 Task: Create a due date automation trigger when advanced on, 2 days after a card is due add fields with custom field "Resume" set to a date between 1 and 7 working days ago at 11:00 AM.
Action: Mouse moved to (813, 237)
Screenshot: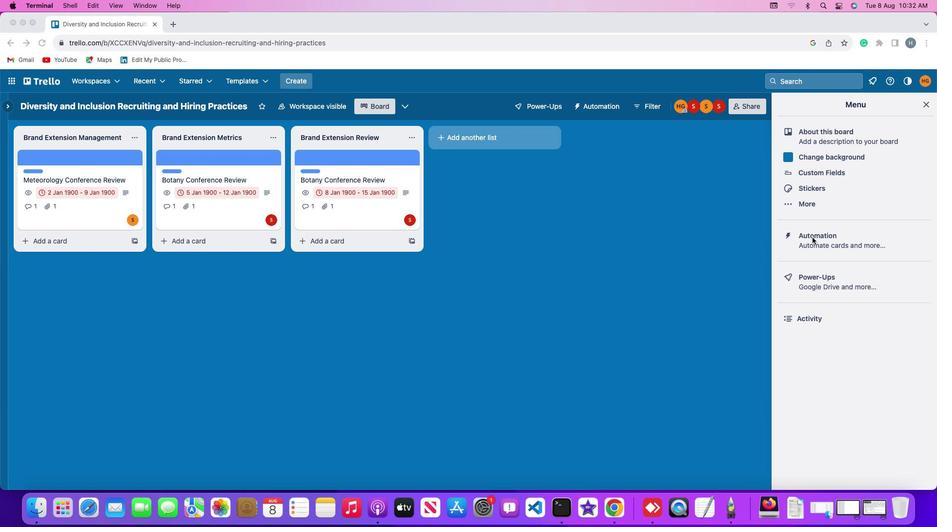 
Action: Mouse pressed left at (813, 237)
Screenshot: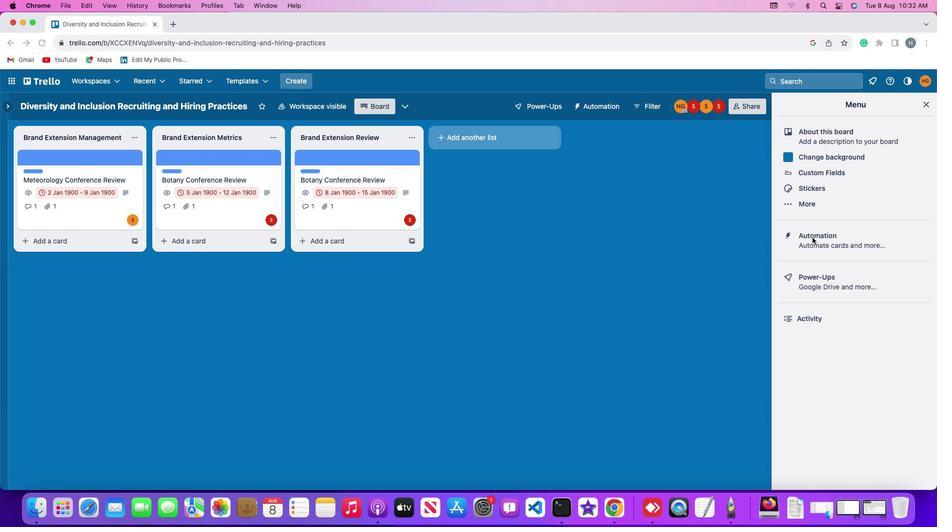 
Action: Mouse moved to (812, 237)
Screenshot: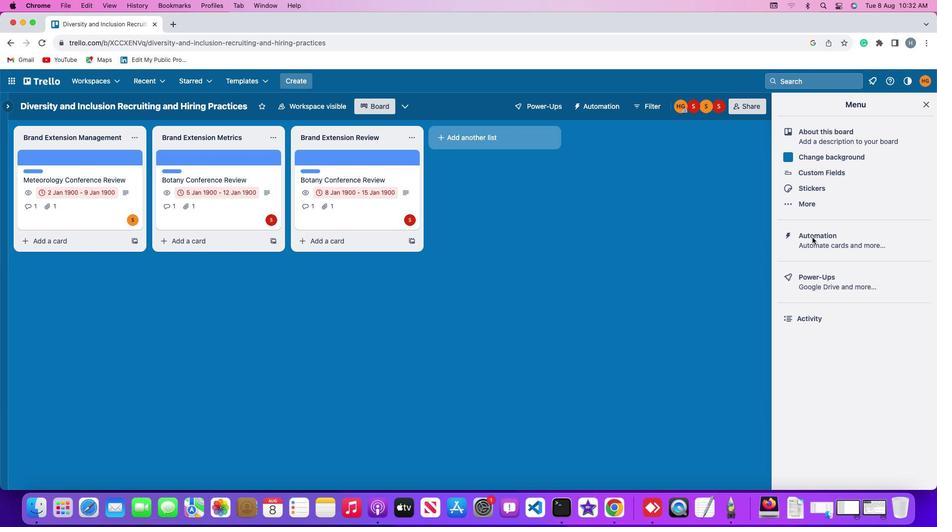 
Action: Mouse pressed left at (812, 237)
Screenshot: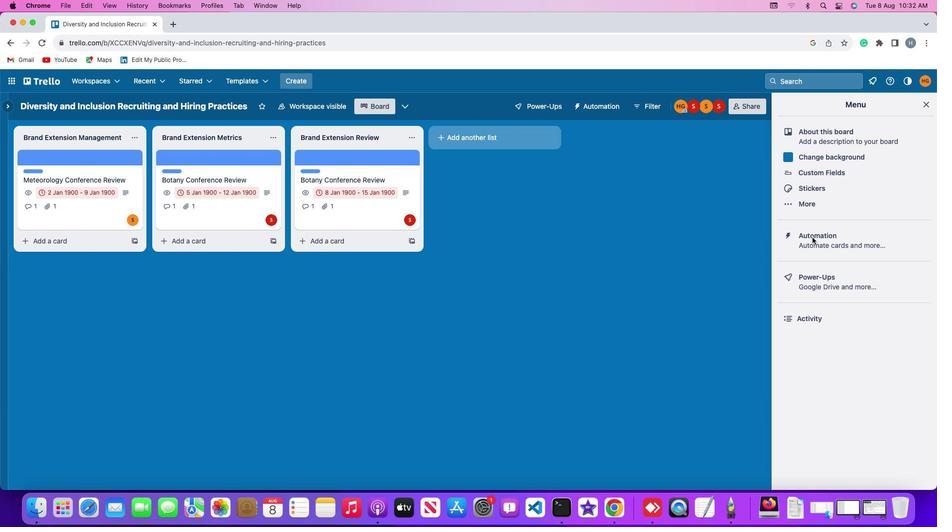
Action: Mouse moved to (60, 230)
Screenshot: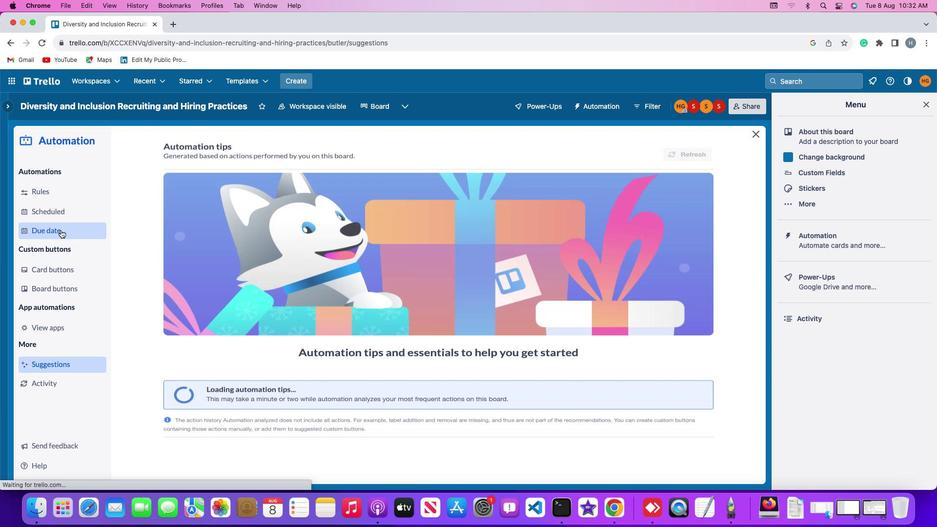 
Action: Mouse pressed left at (60, 230)
Screenshot: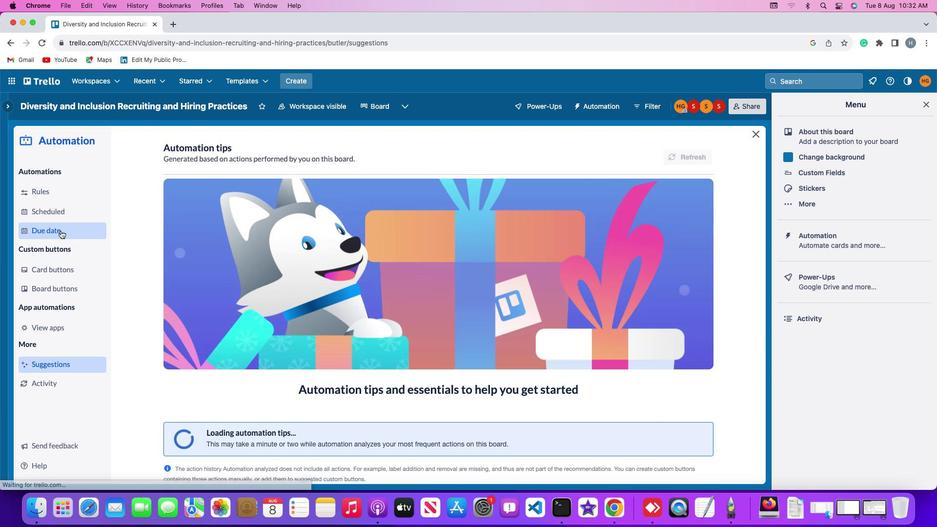 
Action: Mouse moved to (660, 151)
Screenshot: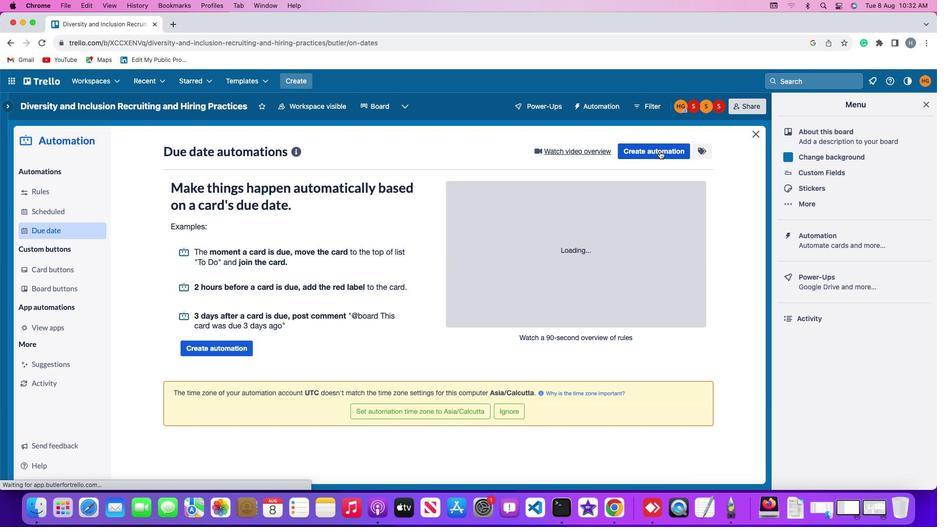 
Action: Mouse pressed left at (660, 151)
Screenshot: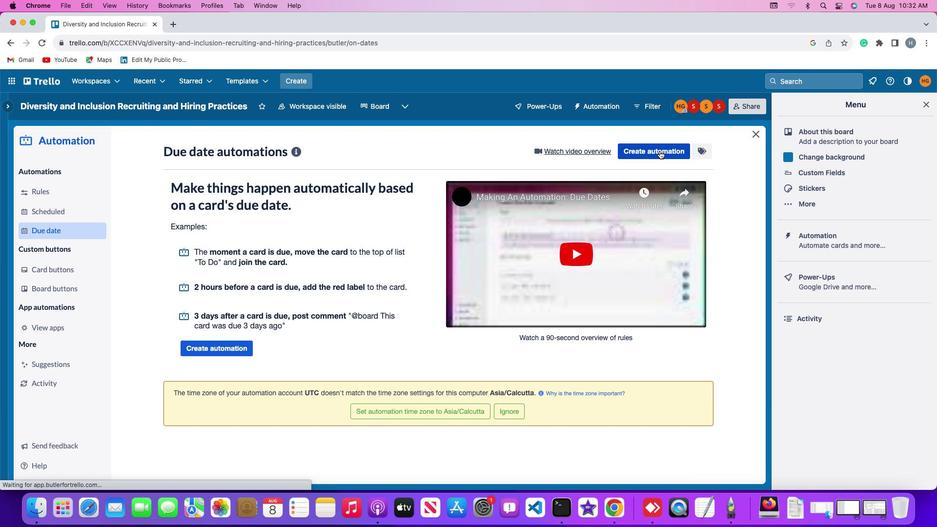 
Action: Mouse moved to (303, 243)
Screenshot: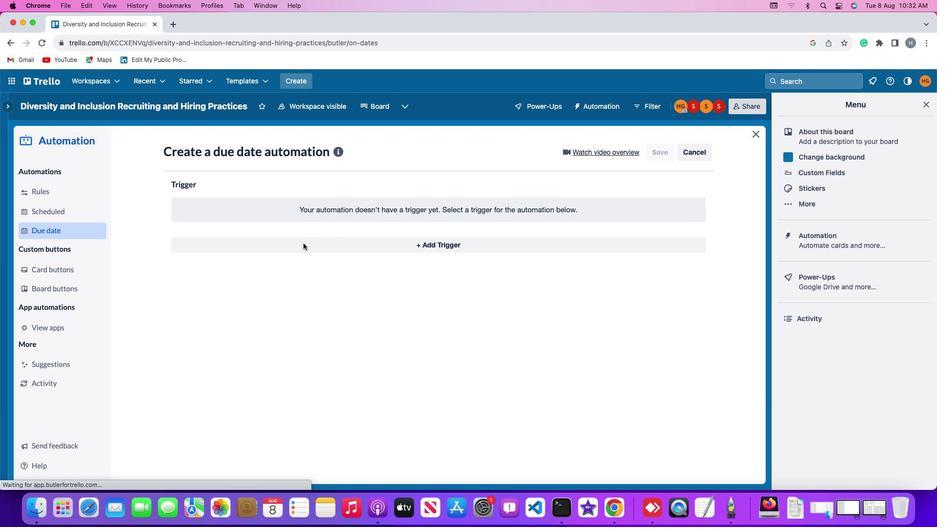 
Action: Mouse pressed left at (303, 243)
Screenshot: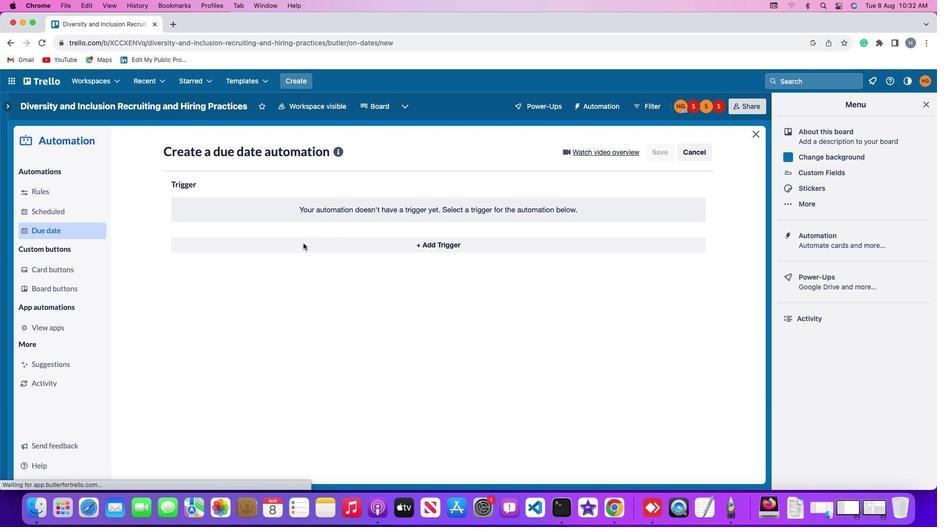 
Action: Mouse moved to (193, 389)
Screenshot: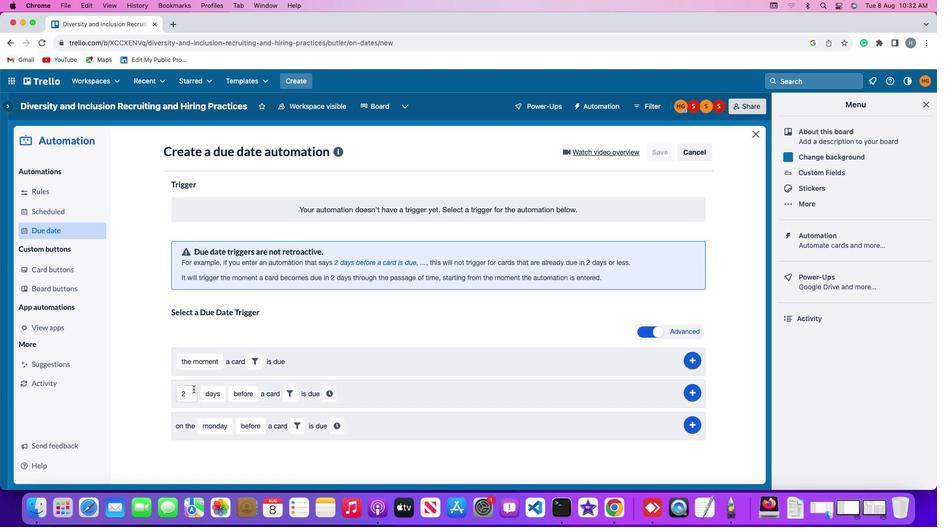 
Action: Mouse pressed left at (193, 389)
Screenshot: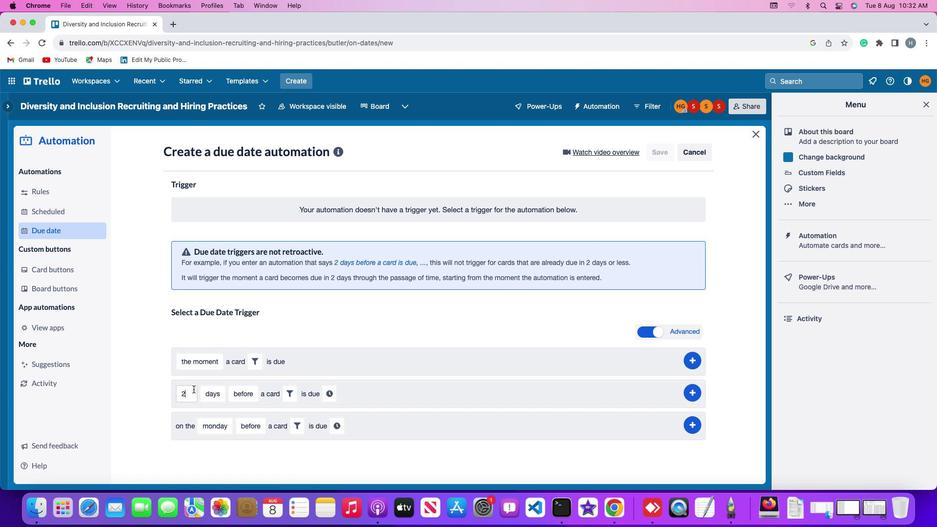 
Action: Mouse moved to (192, 388)
Screenshot: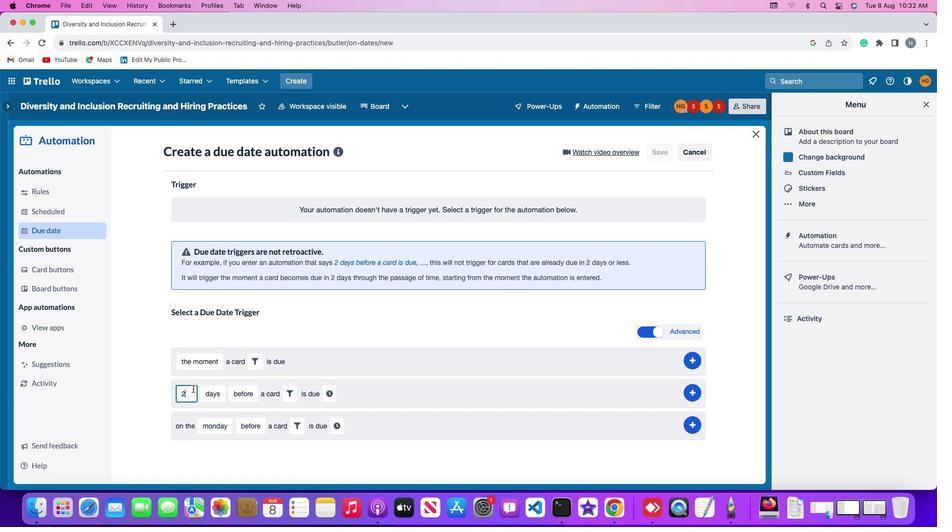 
Action: Key pressed Key.backspace
Screenshot: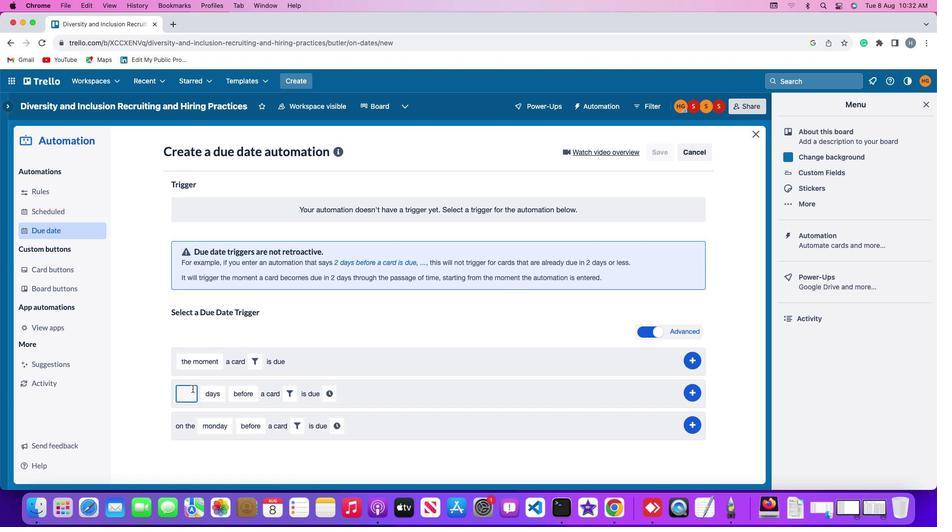 
Action: Mouse moved to (192, 388)
Screenshot: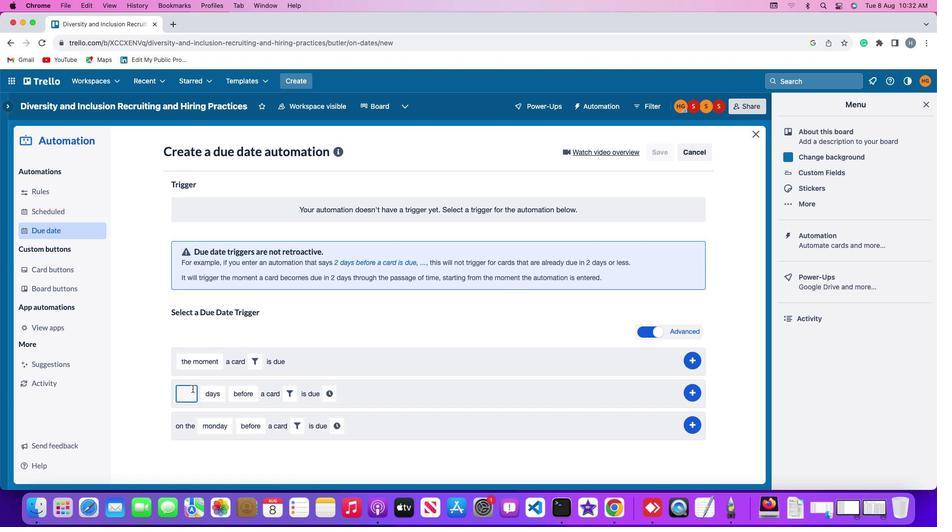 
Action: Key pressed '2'
Screenshot: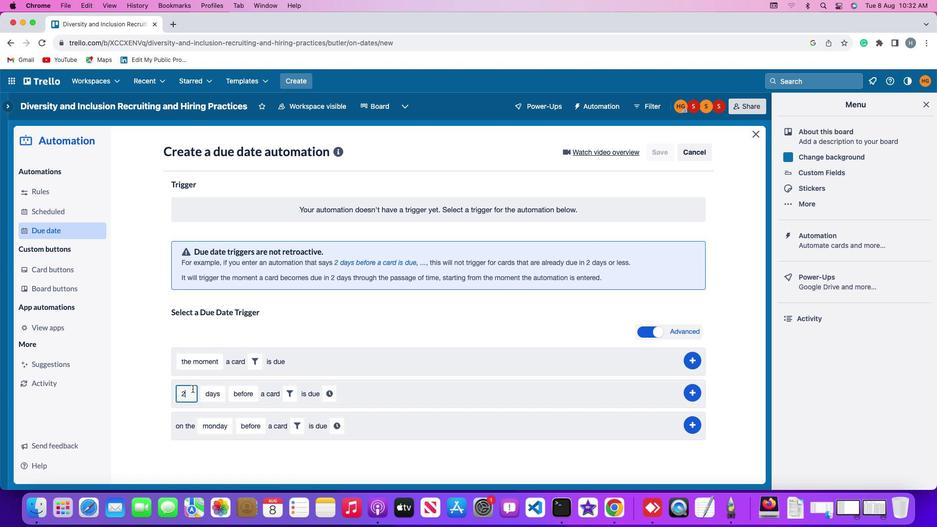 
Action: Mouse moved to (218, 392)
Screenshot: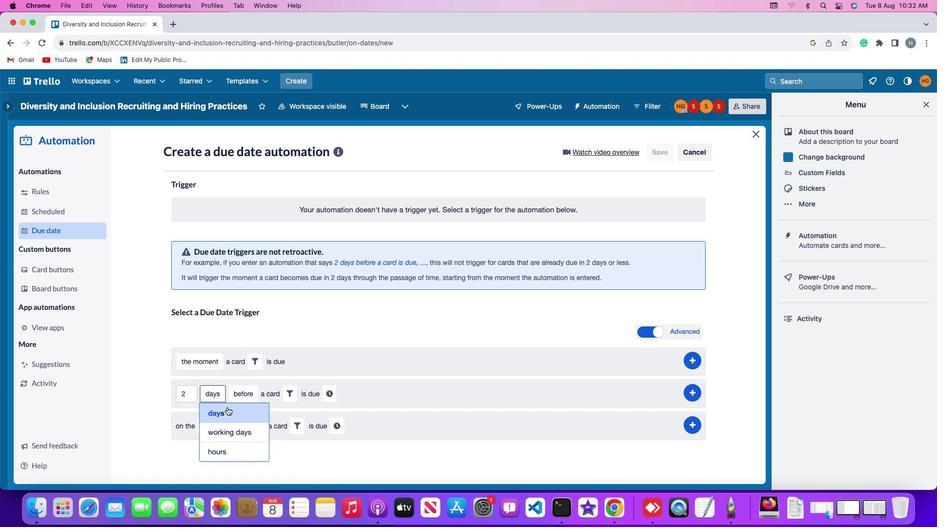 
Action: Mouse pressed left at (218, 392)
Screenshot: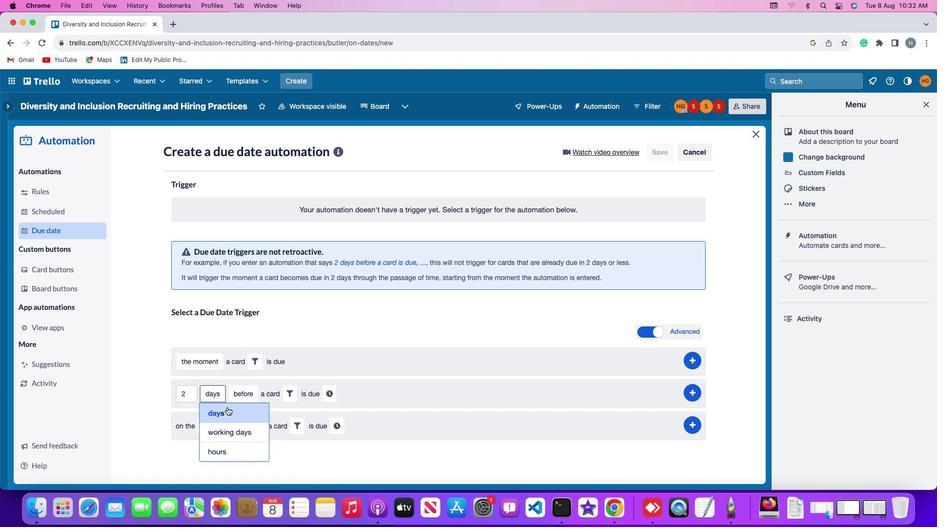 
Action: Mouse moved to (221, 412)
Screenshot: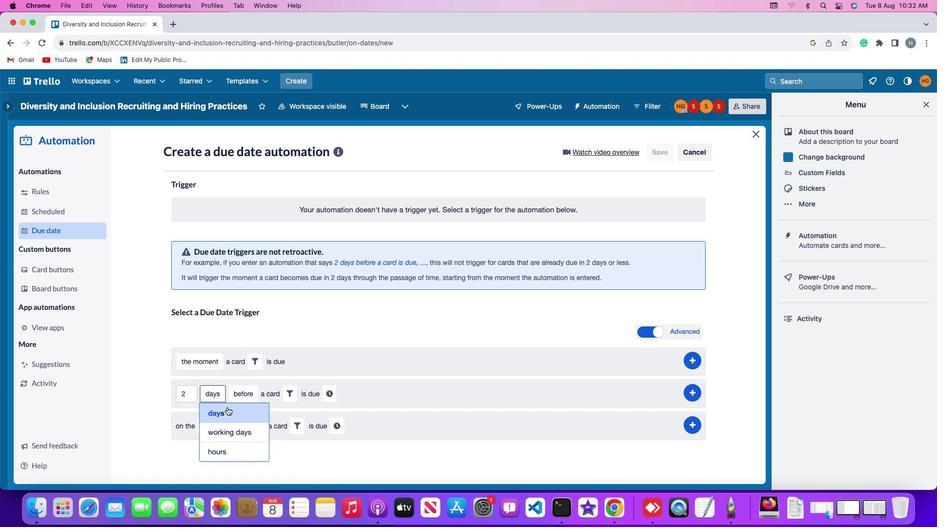 
Action: Mouse pressed left at (221, 412)
Screenshot: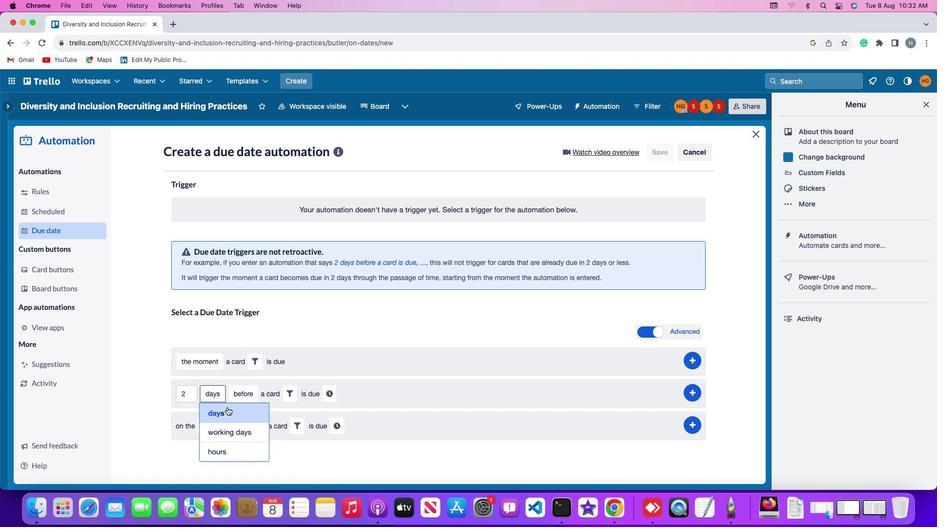 
Action: Mouse moved to (250, 393)
Screenshot: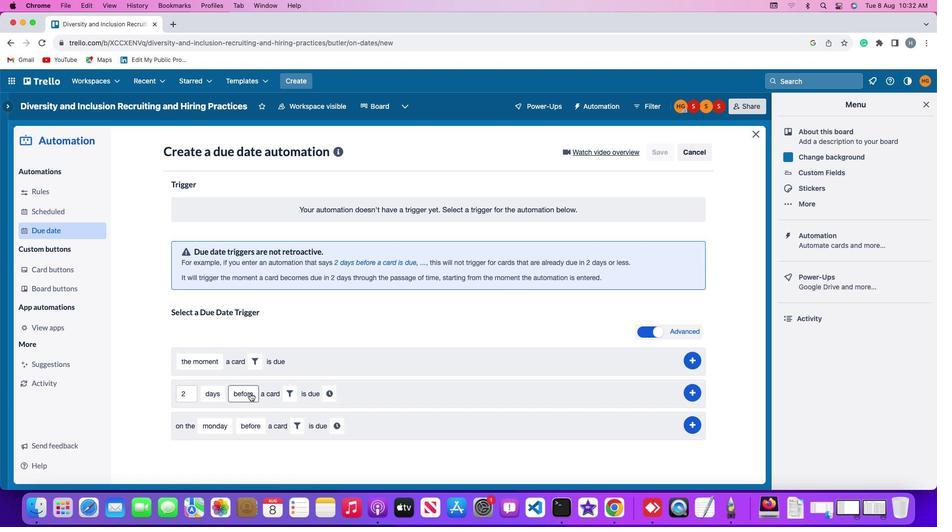 
Action: Mouse pressed left at (250, 393)
Screenshot: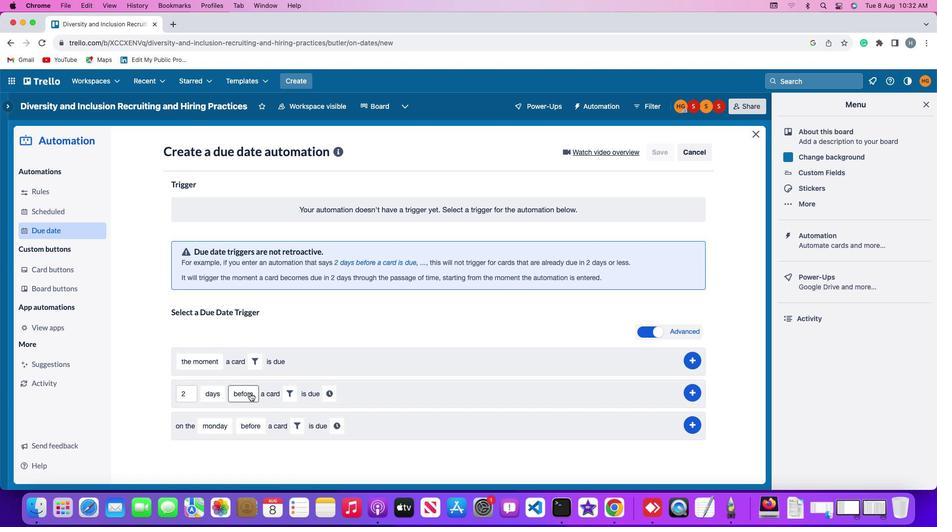 
Action: Mouse moved to (250, 430)
Screenshot: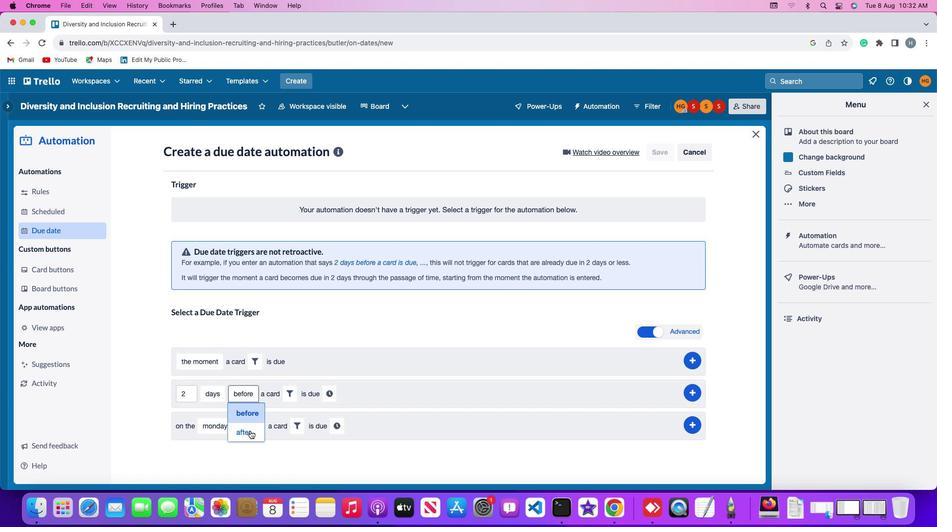 
Action: Mouse pressed left at (250, 430)
Screenshot: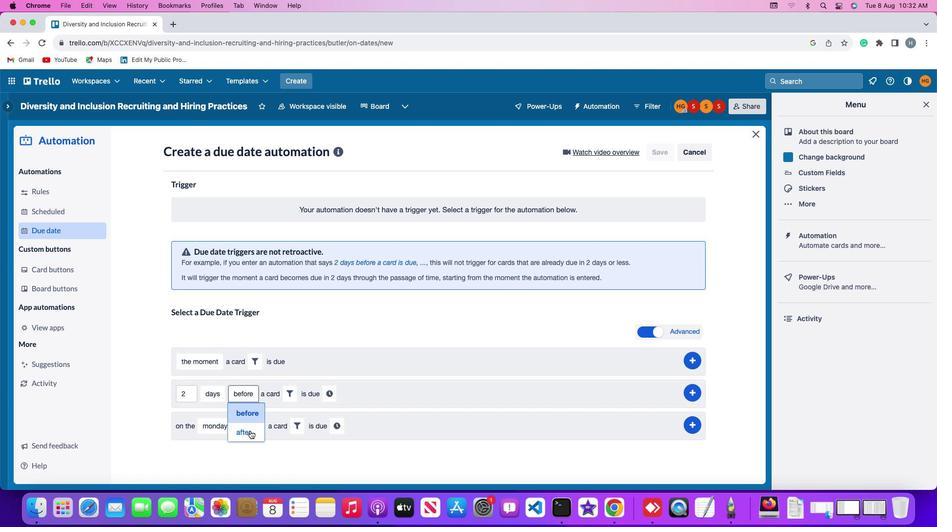
Action: Mouse moved to (286, 390)
Screenshot: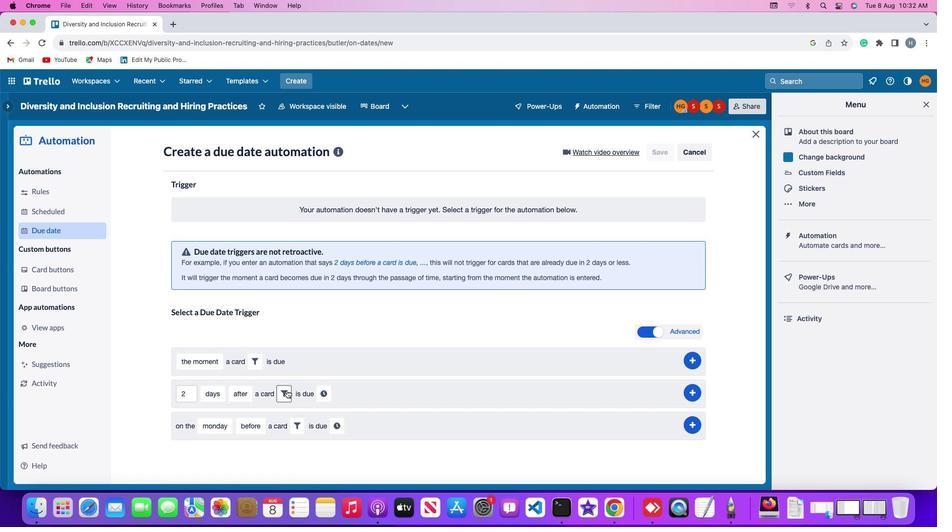 
Action: Mouse pressed left at (286, 390)
Screenshot: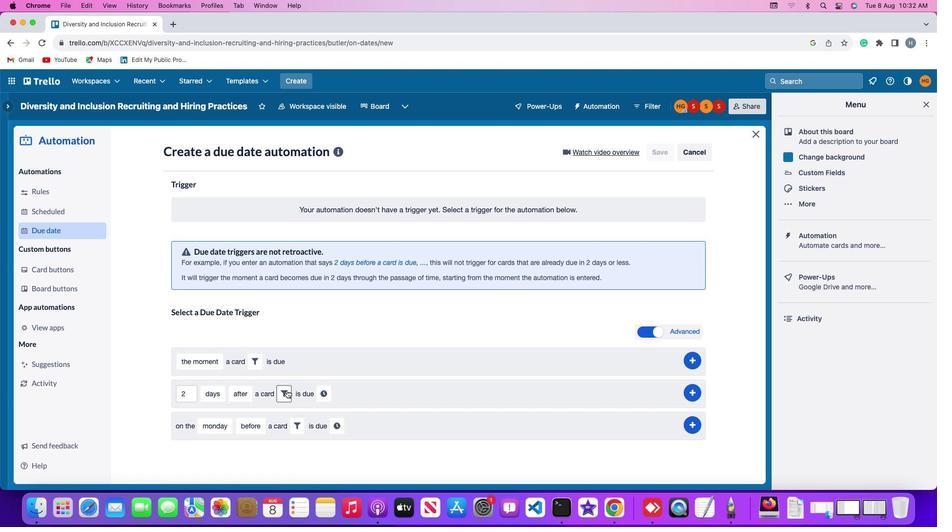 
Action: Mouse moved to (439, 424)
Screenshot: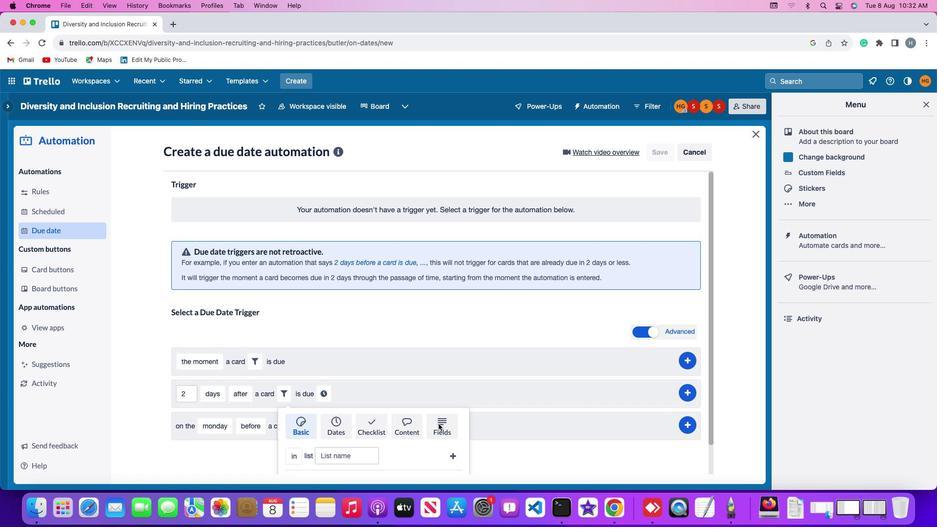 
Action: Mouse pressed left at (439, 424)
Screenshot: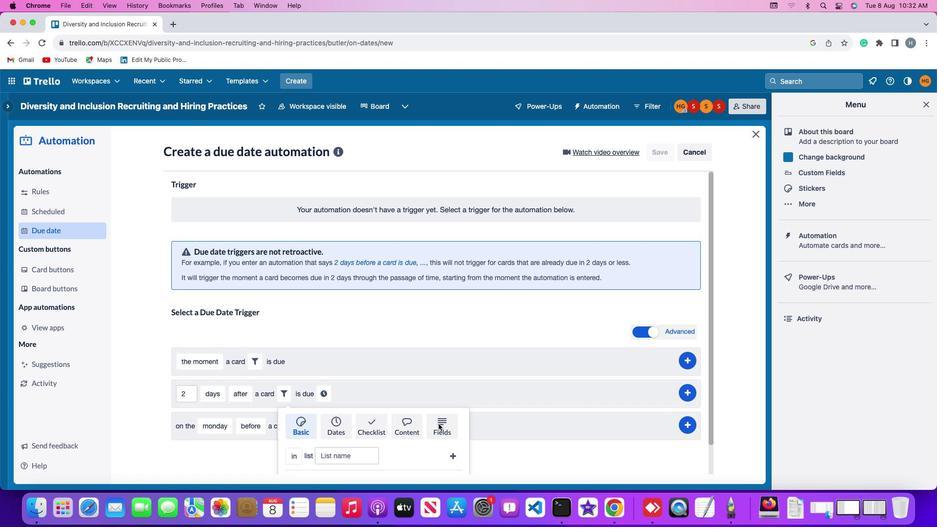 
Action: Mouse moved to (254, 457)
Screenshot: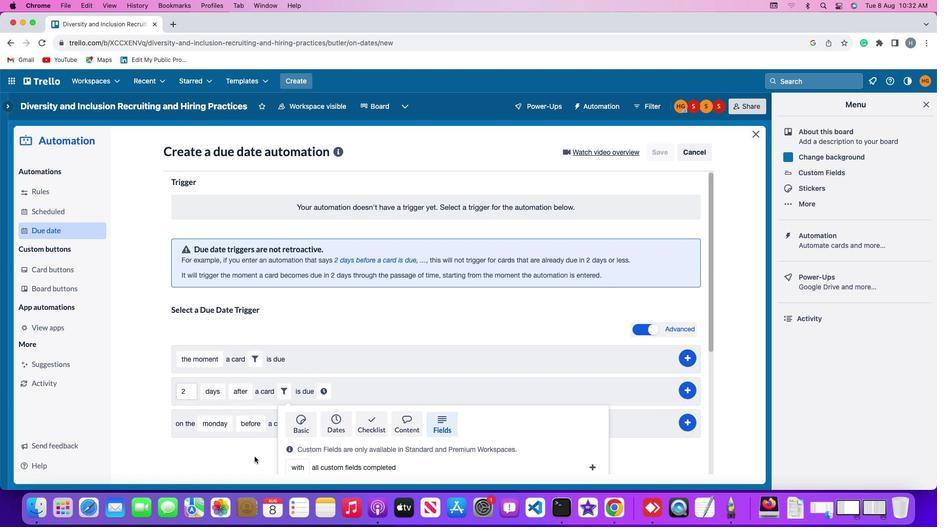
Action: Mouse scrolled (254, 457) with delta (0, 0)
Screenshot: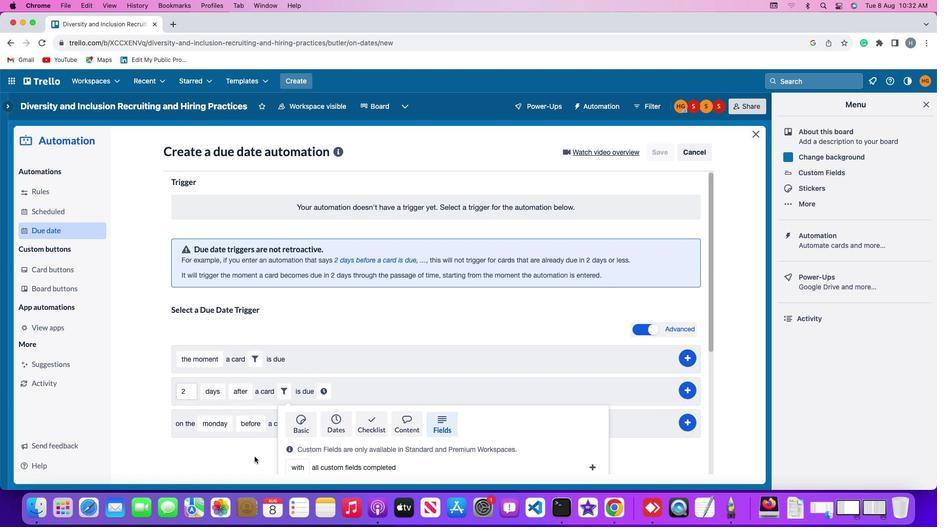 
Action: Mouse scrolled (254, 457) with delta (0, 0)
Screenshot: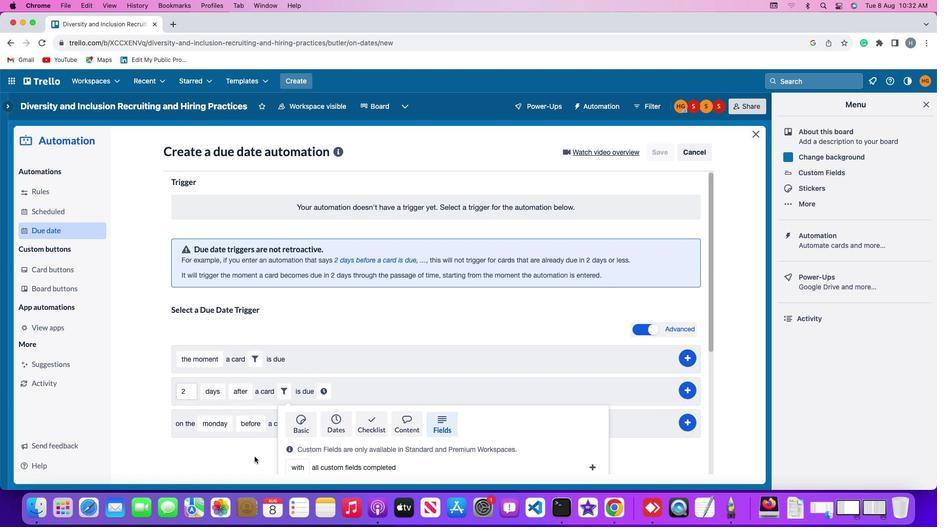 
Action: Mouse scrolled (254, 457) with delta (0, -1)
Screenshot: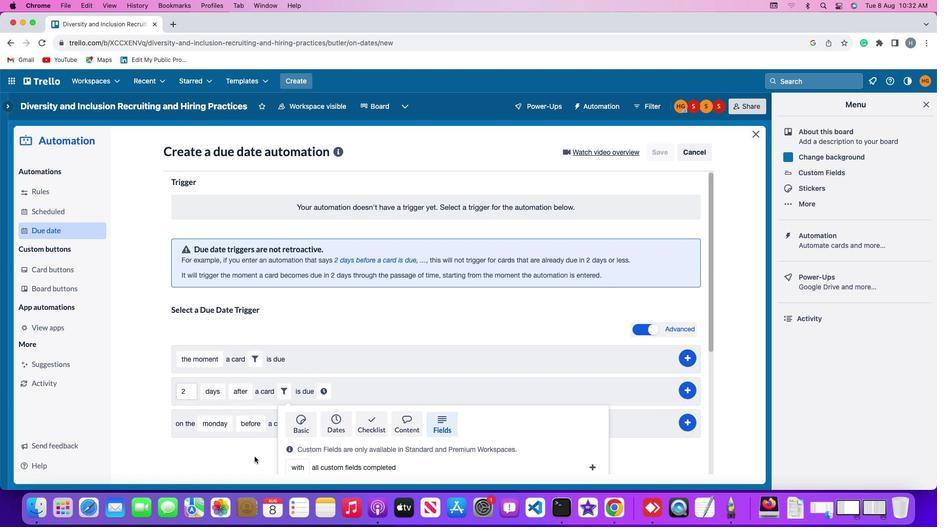 
Action: Mouse moved to (254, 457)
Screenshot: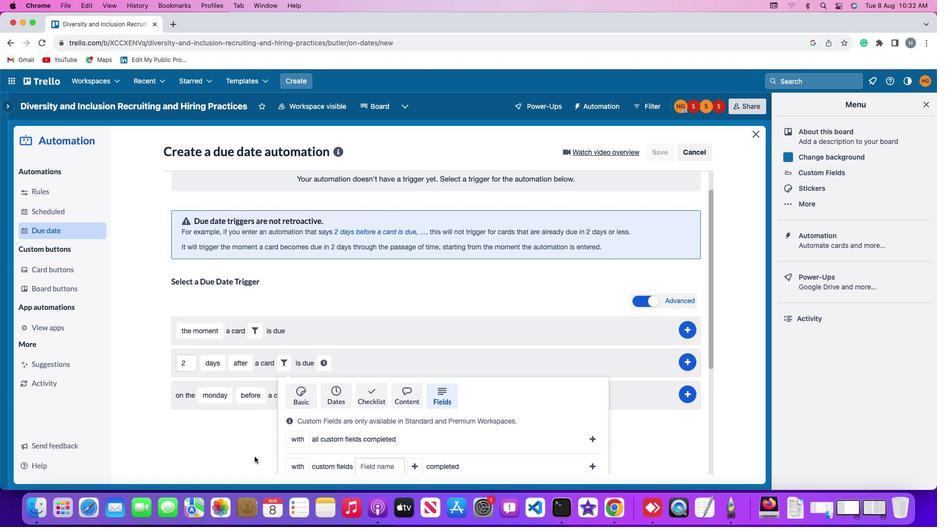
Action: Mouse scrolled (254, 457) with delta (0, -2)
Screenshot: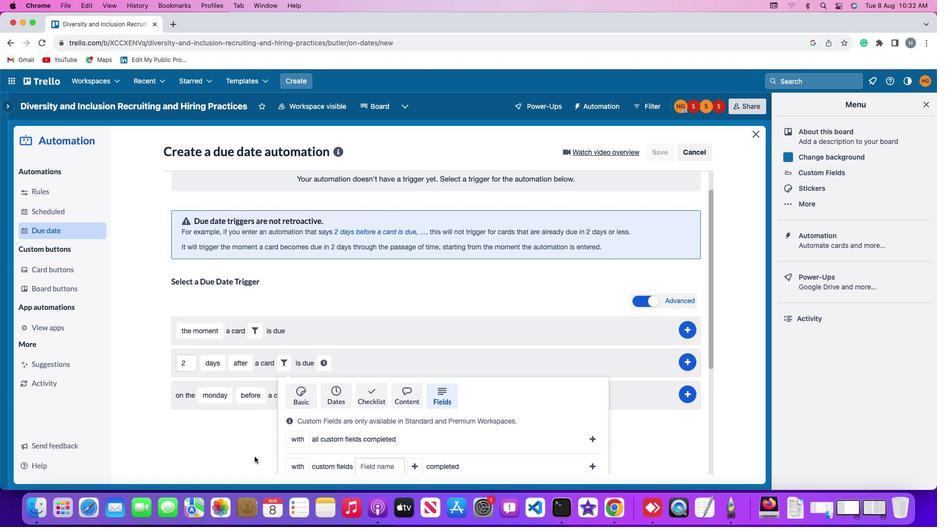 
Action: Mouse scrolled (254, 457) with delta (0, -2)
Screenshot: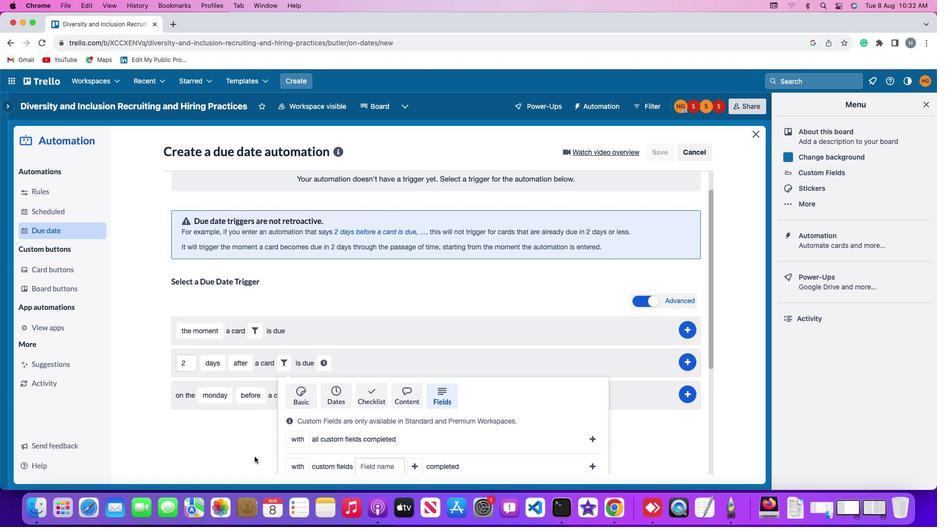 
Action: Mouse scrolled (254, 457) with delta (0, -3)
Screenshot: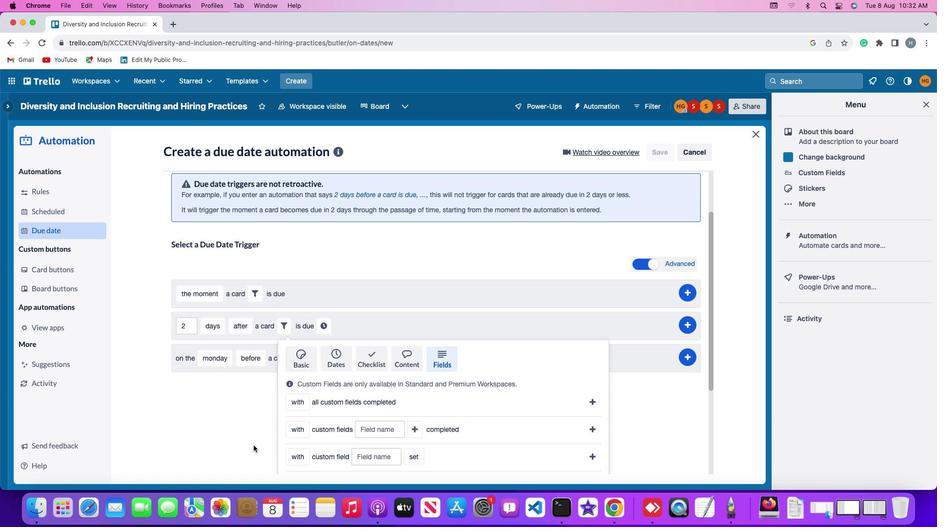 
Action: Mouse moved to (252, 445)
Screenshot: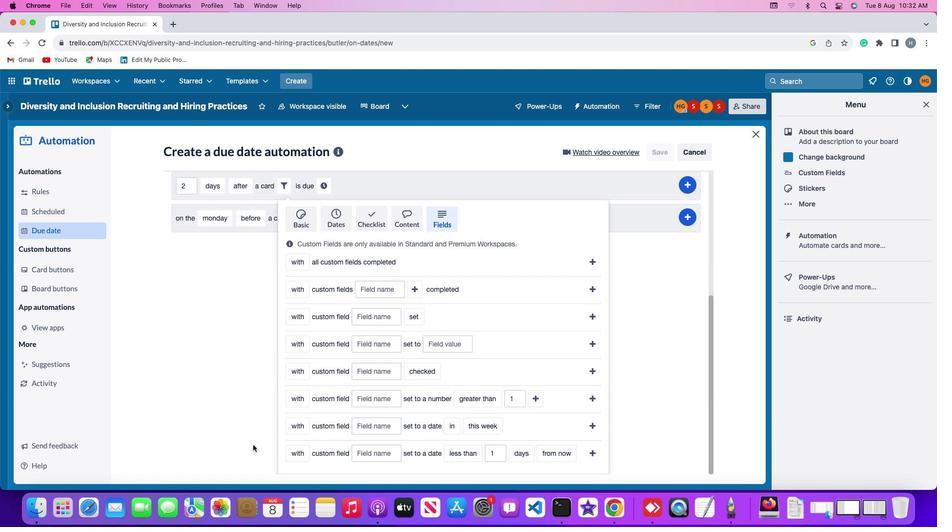 
Action: Mouse scrolled (252, 445) with delta (0, 0)
Screenshot: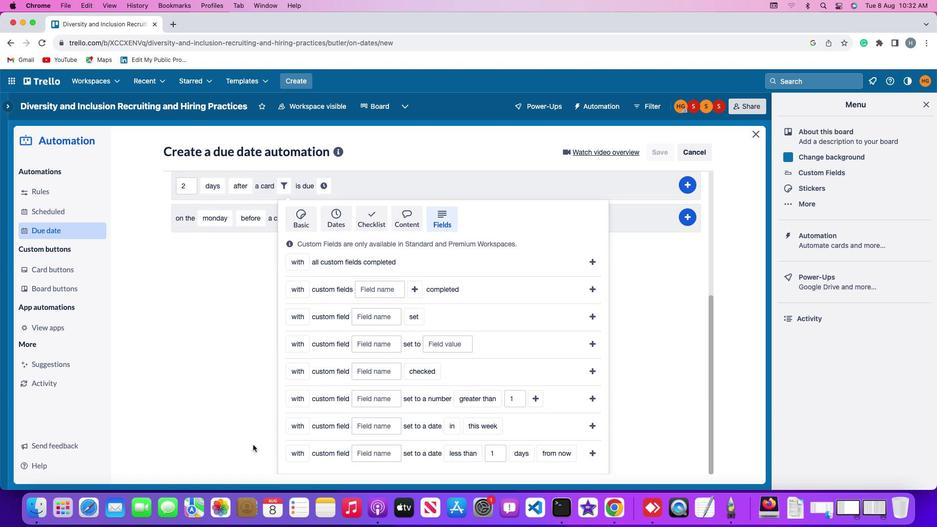 
Action: Mouse scrolled (252, 445) with delta (0, 0)
Screenshot: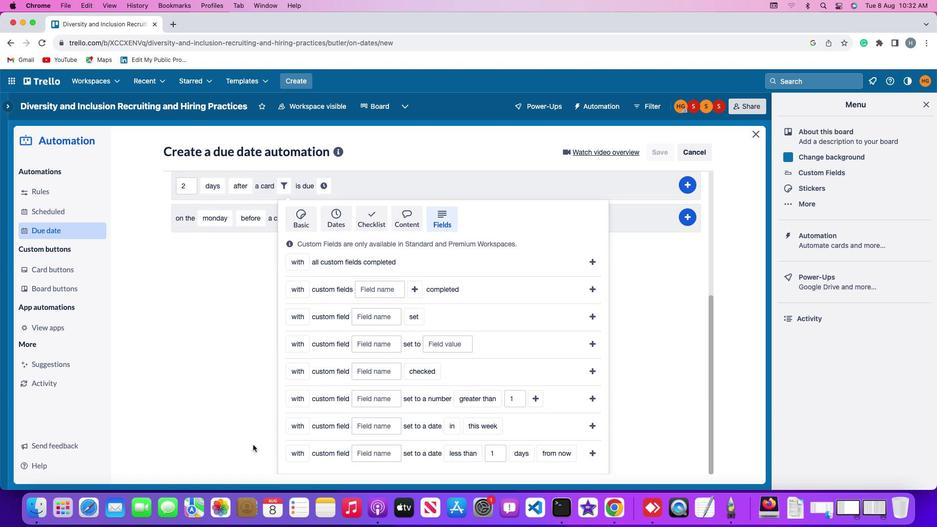 
Action: Mouse scrolled (252, 445) with delta (0, -1)
Screenshot: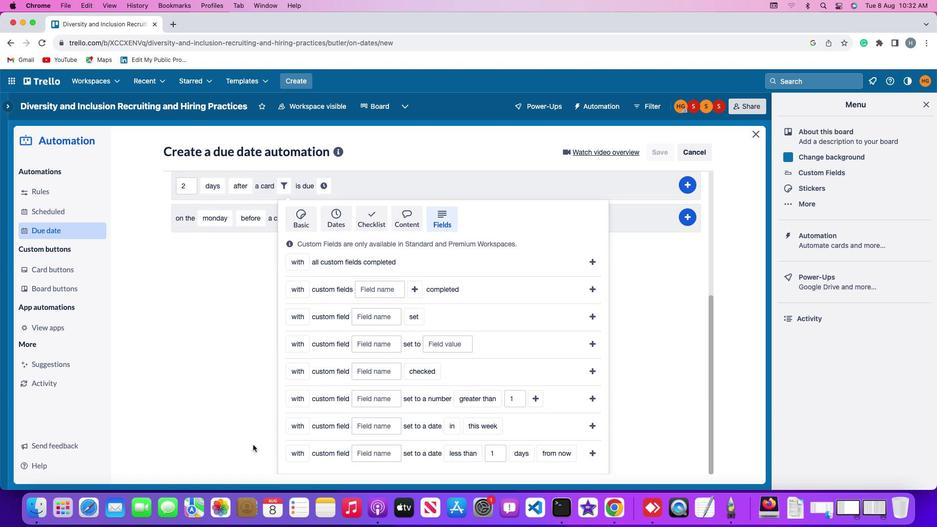 
Action: Mouse scrolled (252, 445) with delta (0, -2)
Screenshot: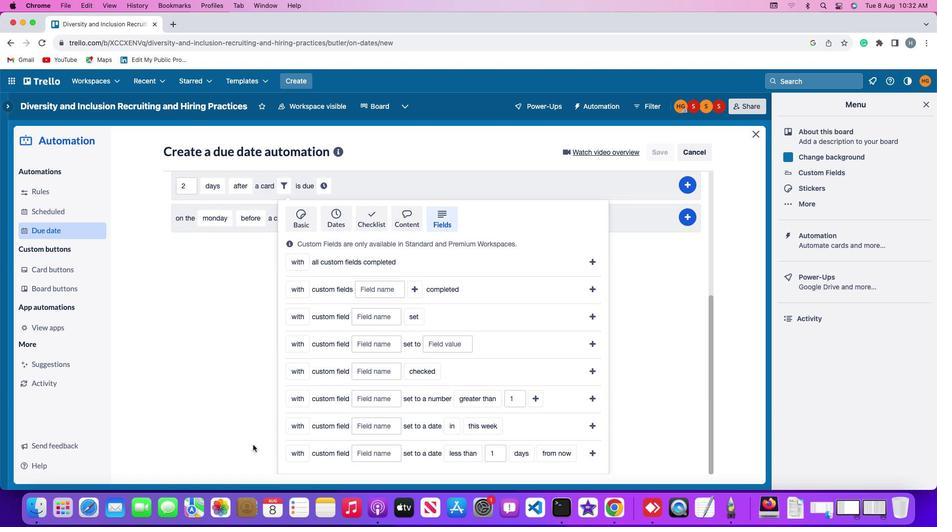 
Action: Mouse scrolled (252, 445) with delta (0, -2)
Screenshot: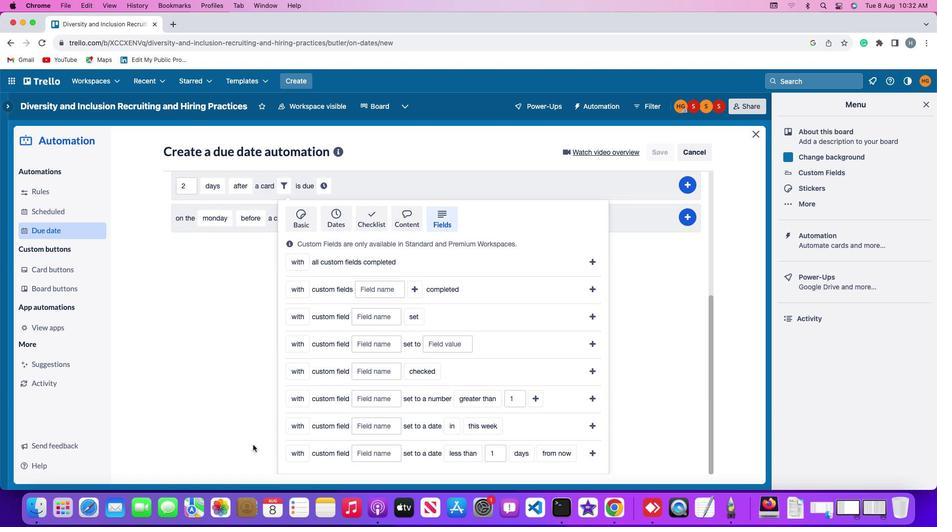 
Action: Mouse scrolled (252, 445) with delta (0, -3)
Screenshot: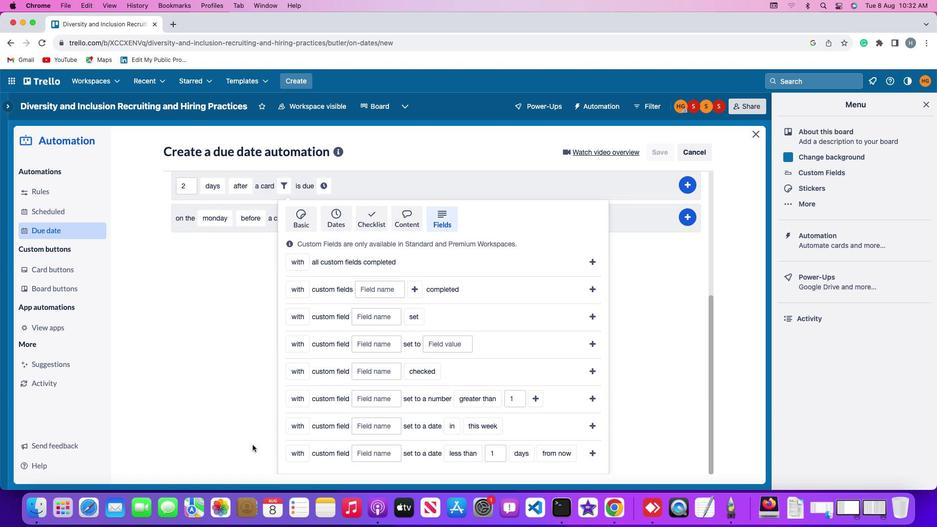 
Action: Mouse moved to (287, 453)
Screenshot: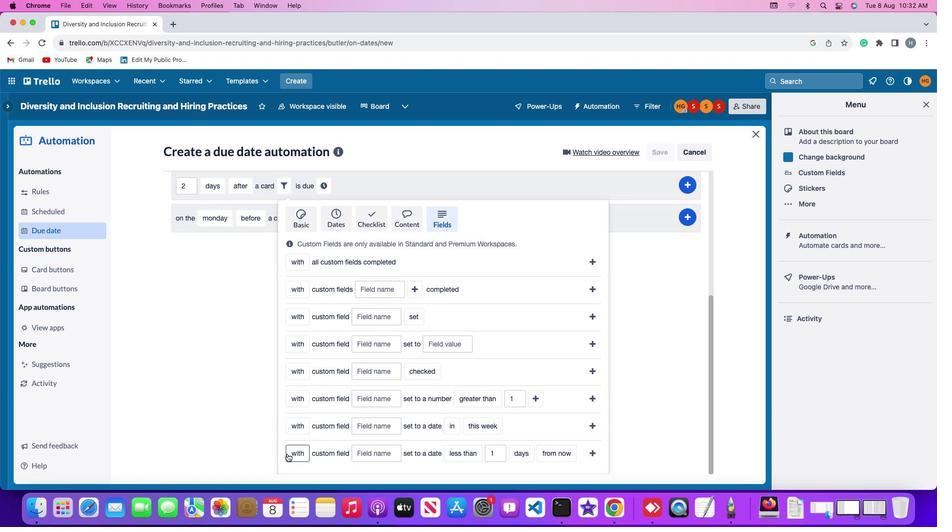 
Action: Mouse pressed left at (287, 453)
Screenshot: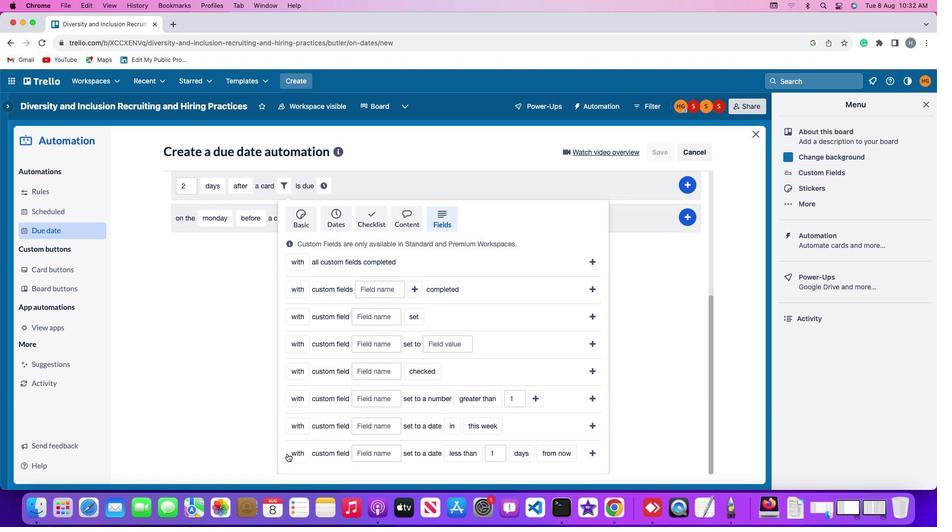 
Action: Mouse moved to (299, 421)
Screenshot: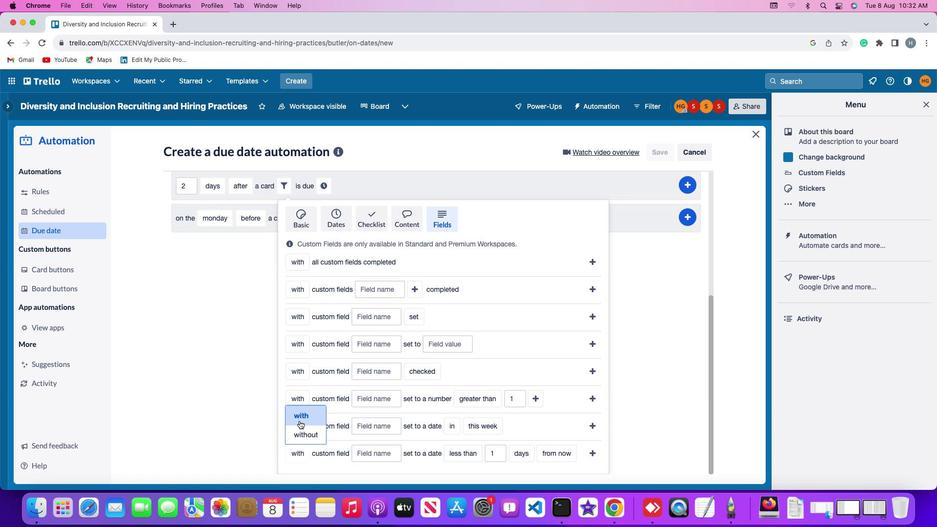 
Action: Mouse pressed left at (299, 421)
Screenshot: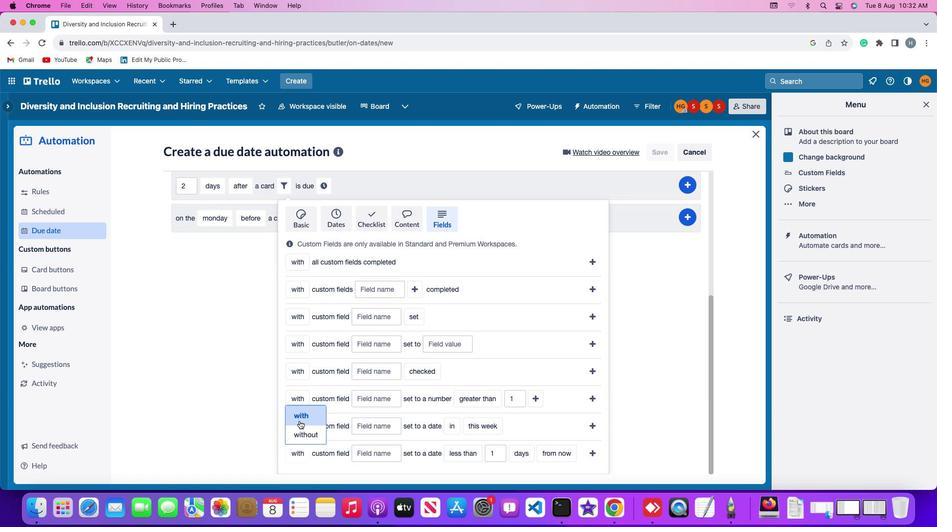 
Action: Mouse moved to (367, 453)
Screenshot: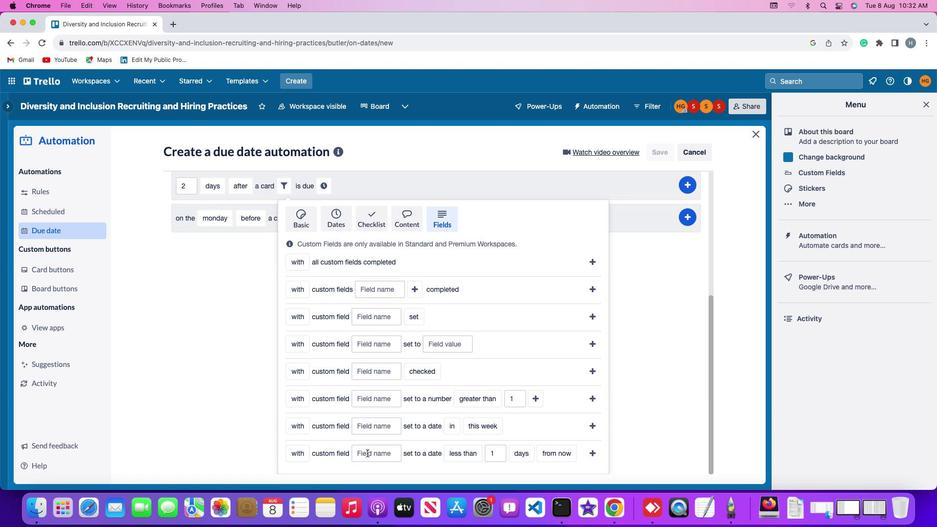 
Action: Mouse pressed left at (367, 453)
Screenshot: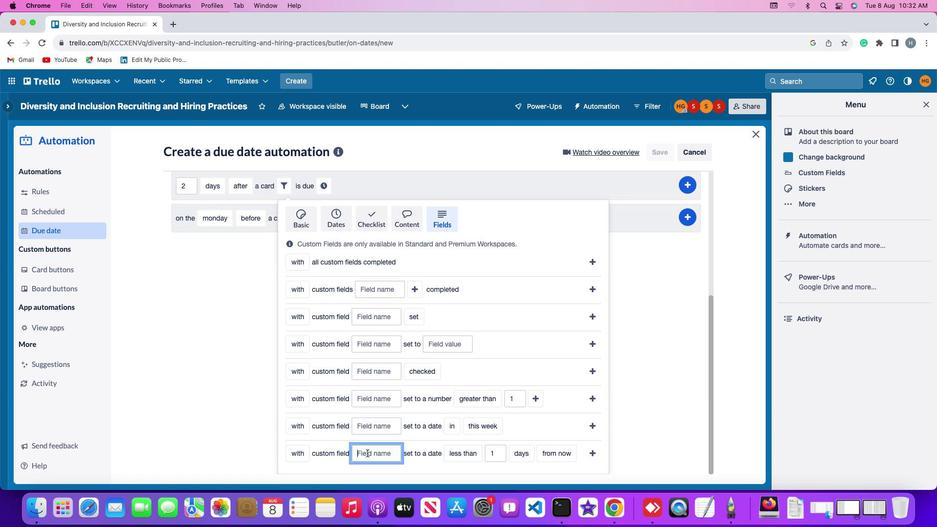 
Action: Mouse moved to (367, 453)
Screenshot: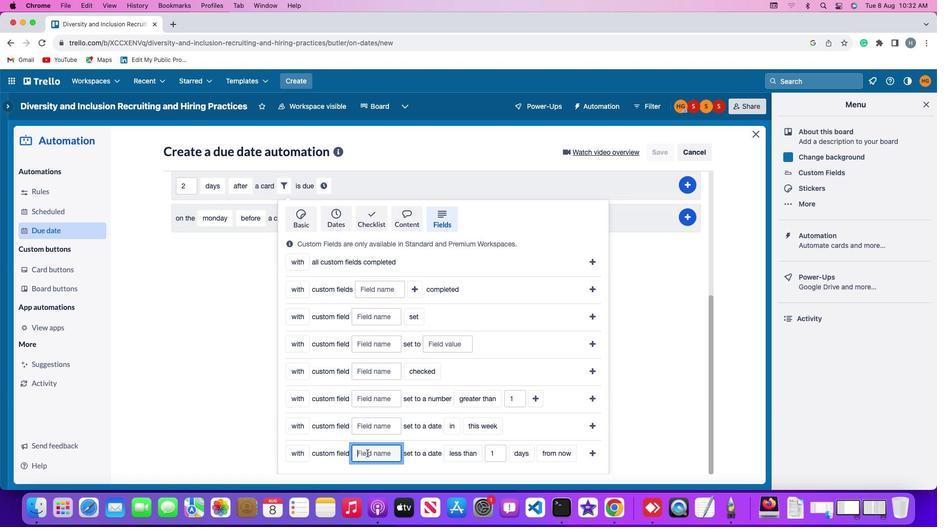 
Action: Key pressed Key.shift'R''e''s''u''m''e'
Screenshot: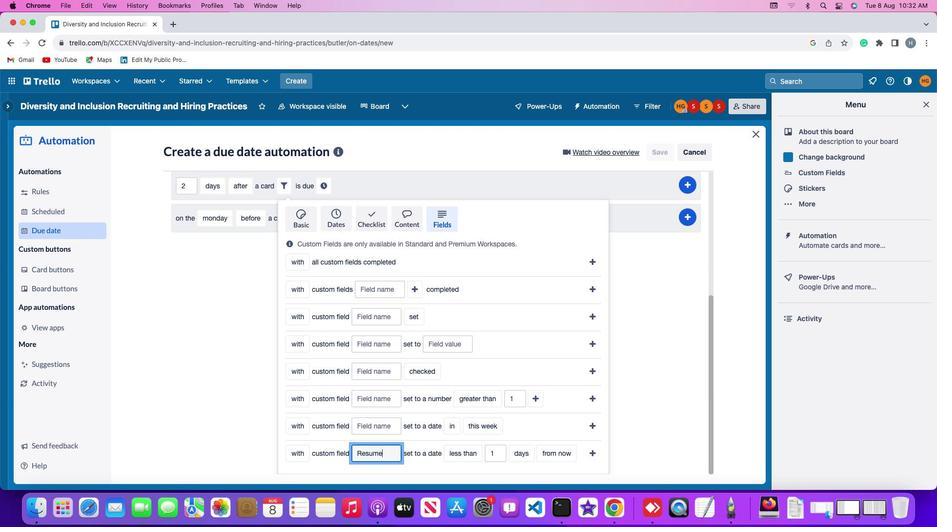 
Action: Mouse moved to (460, 456)
Screenshot: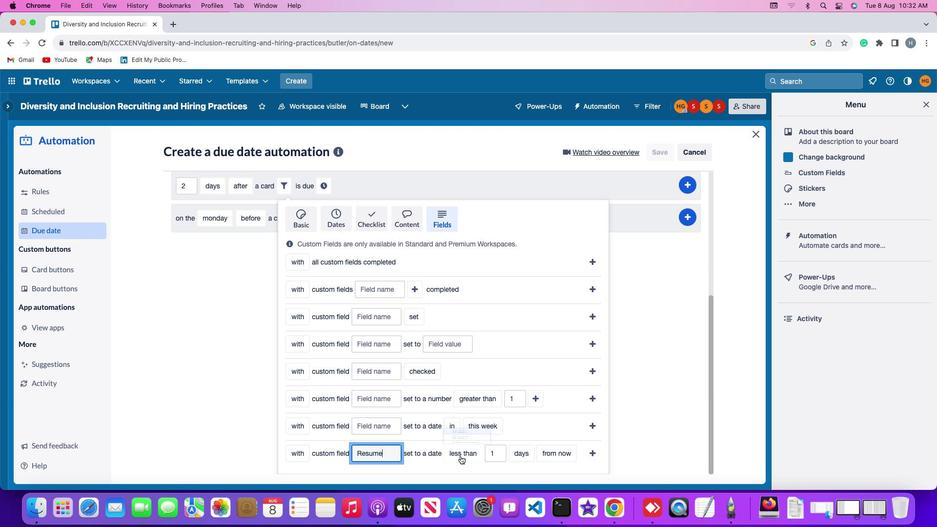
Action: Mouse pressed left at (460, 456)
Screenshot: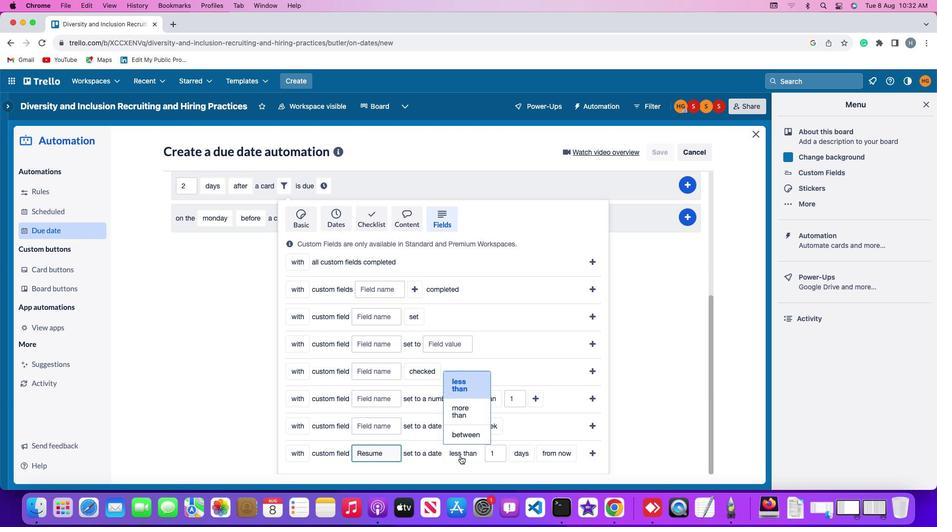 
Action: Mouse moved to (469, 427)
Screenshot: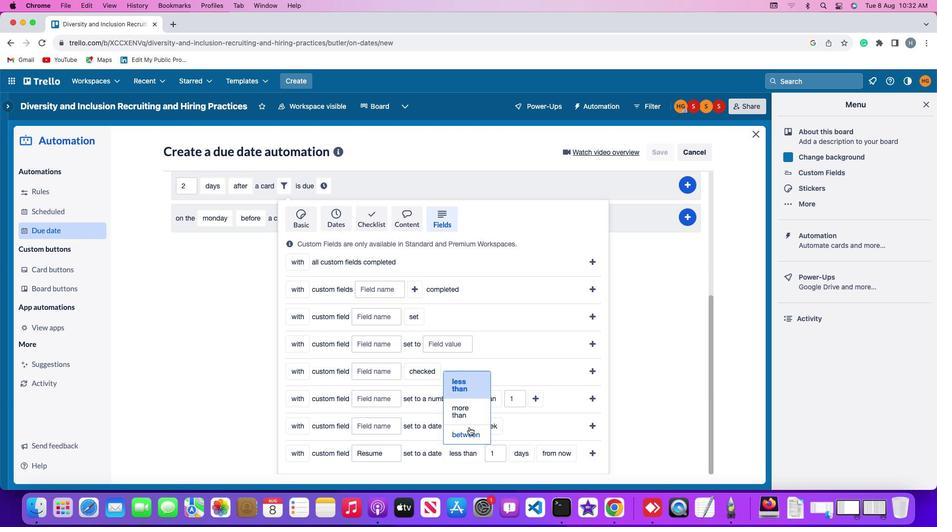 
Action: Mouse pressed left at (469, 427)
Screenshot: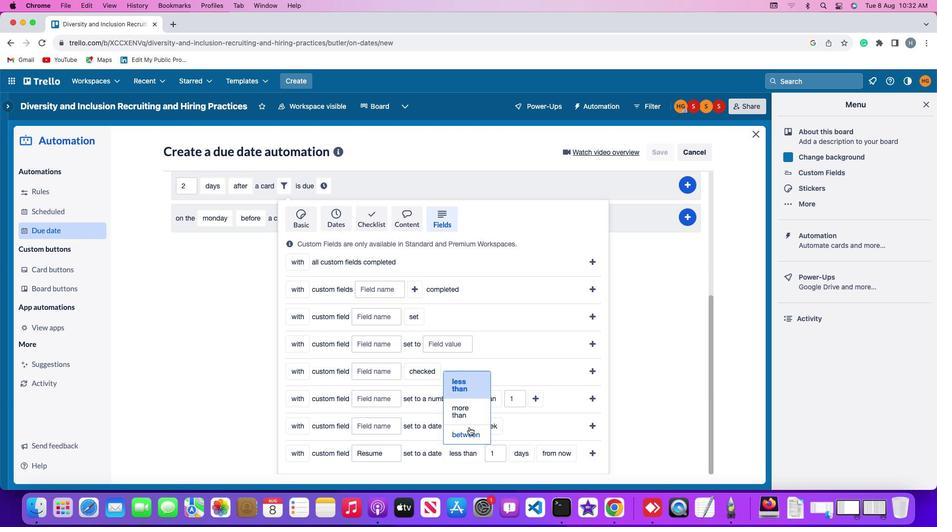 
Action: Mouse moved to (503, 453)
Screenshot: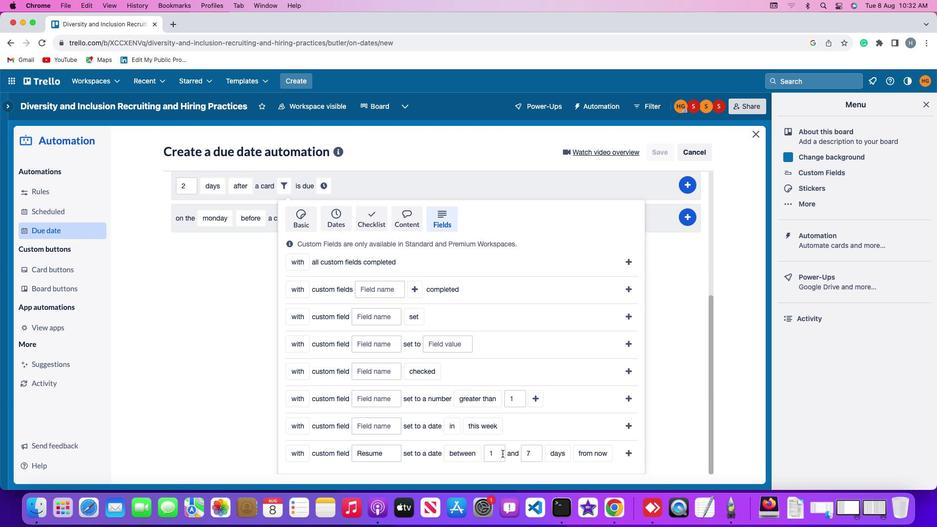 
Action: Mouse pressed left at (503, 453)
Screenshot: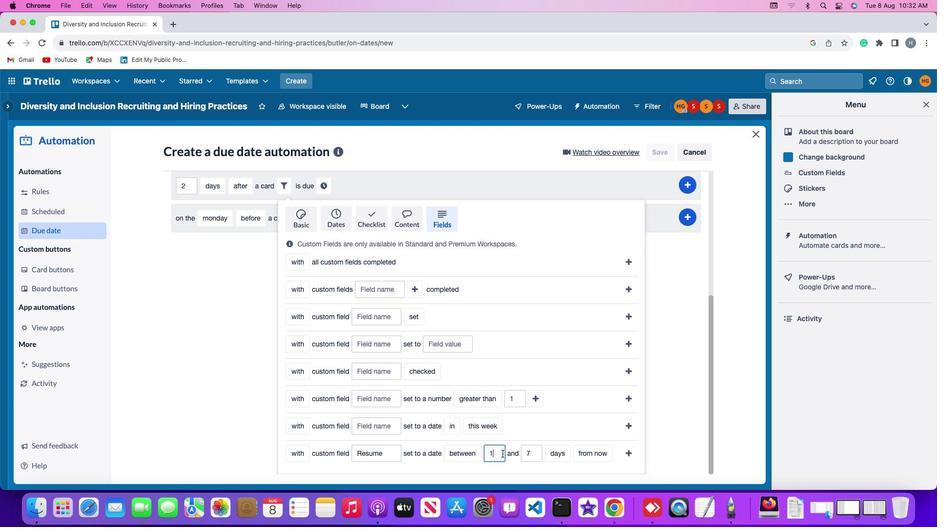 
Action: Key pressed Key.backspace'1'
Screenshot: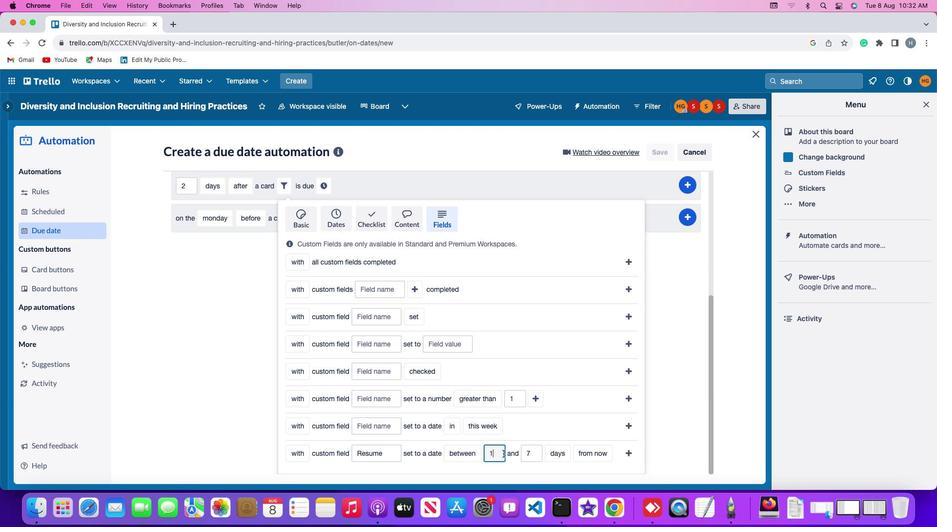 
Action: Mouse moved to (534, 457)
Screenshot: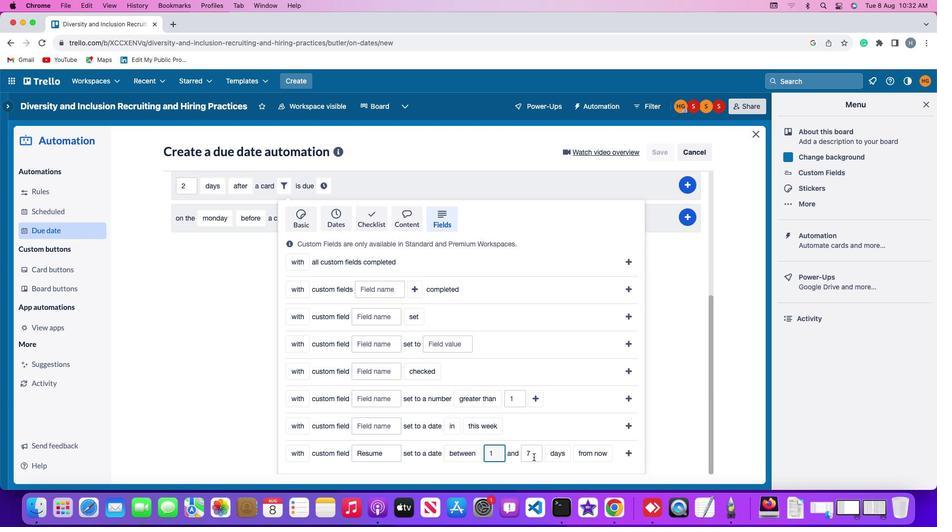 
Action: Mouse pressed left at (534, 457)
Screenshot: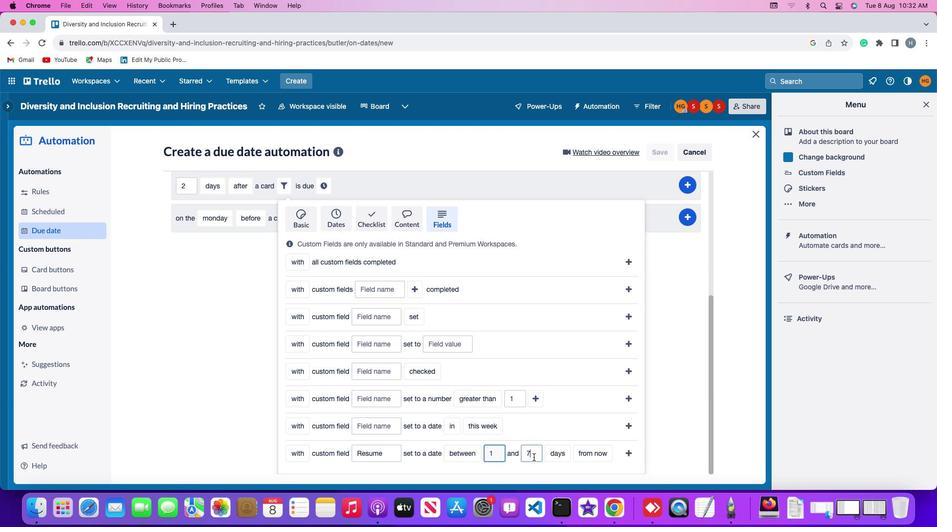 
Action: Key pressed Key.backspace'7'
Screenshot: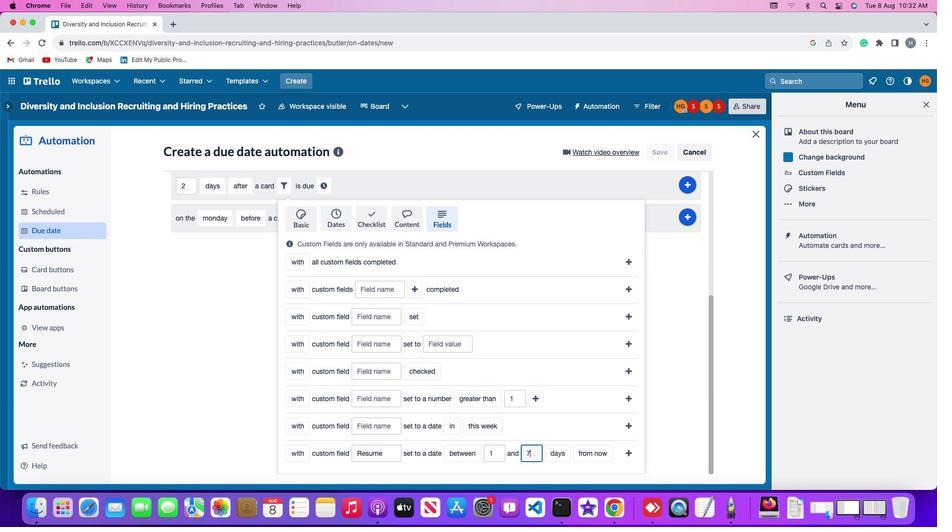 
Action: Mouse moved to (553, 456)
Screenshot: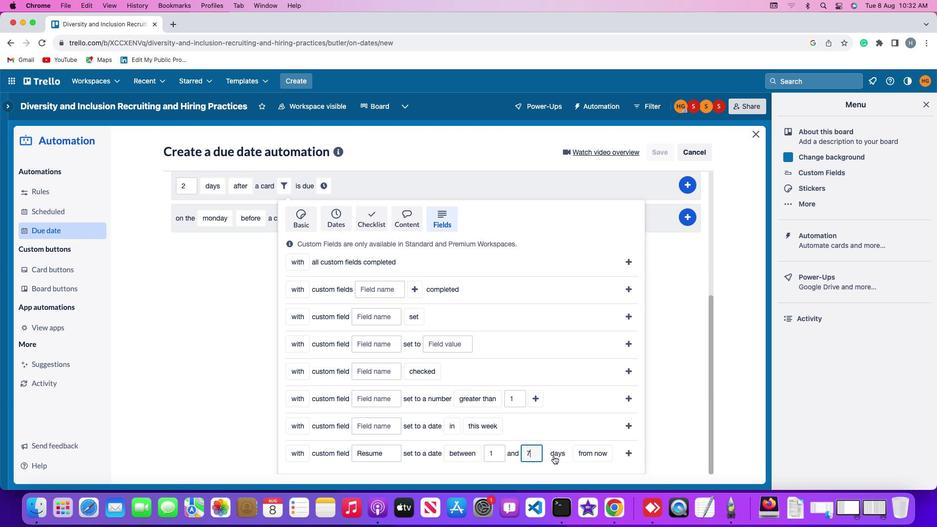 
Action: Mouse pressed left at (553, 456)
Screenshot: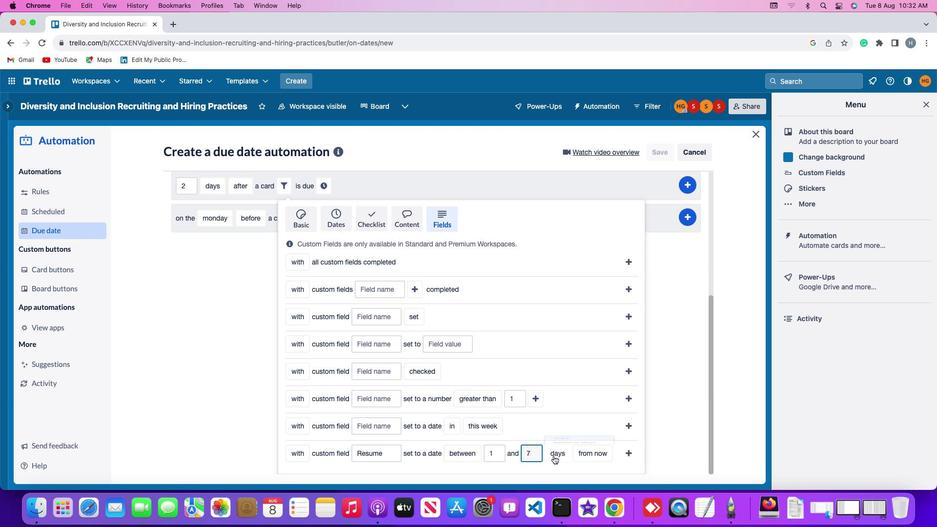 
Action: Mouse moved to (566, 436)
Screenshot: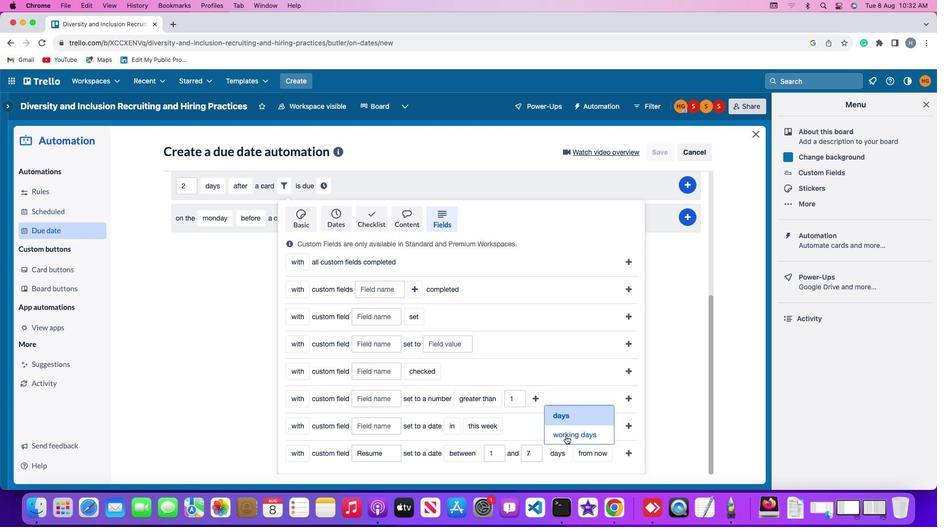 
Action: Mouse pressed left at (566, 436)
Screenshot: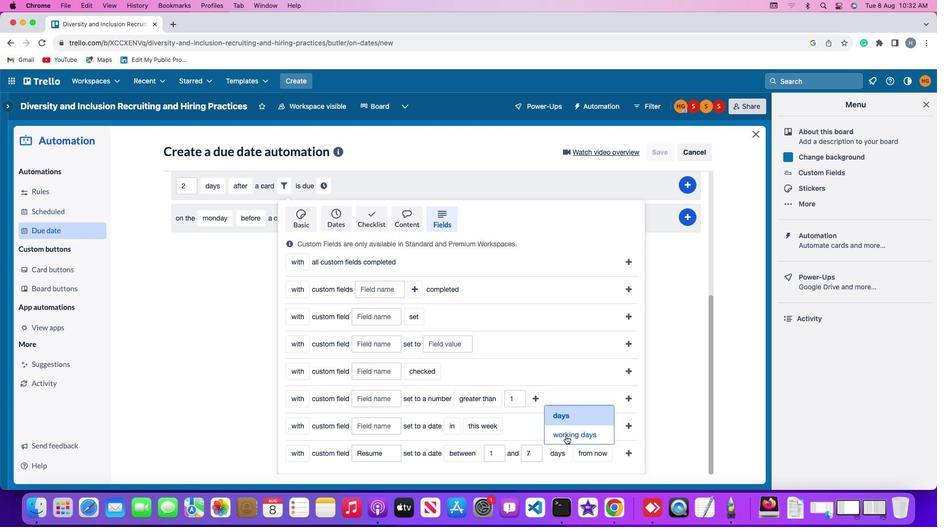 
Action: Mouse moved to (617, 456)
Screenshot: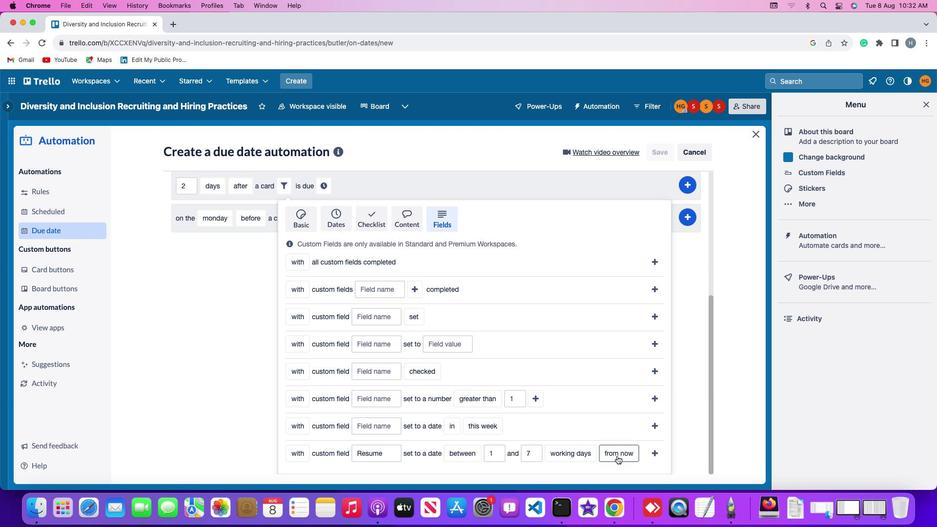 
Action: Mouse pressed left at (617, 456)
Screenshot: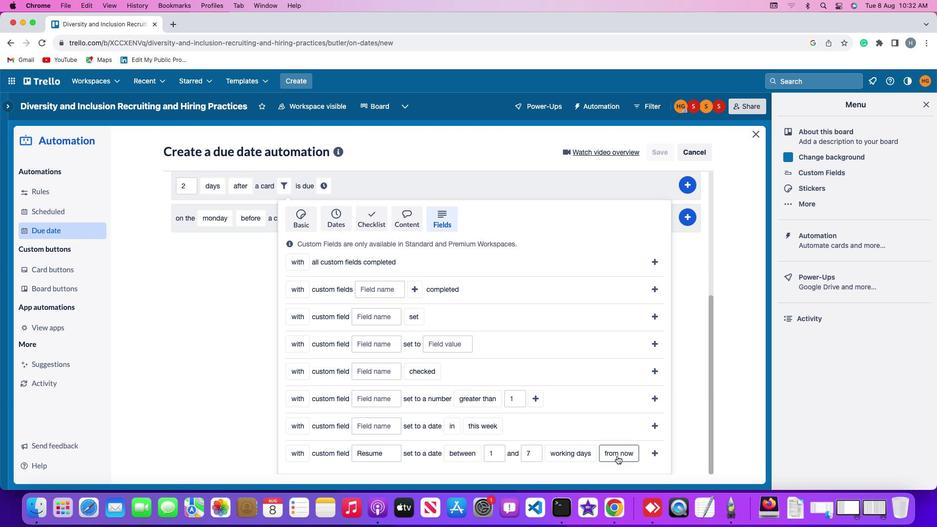 
Action: Mouse moved to (618, 438)
Screenshot: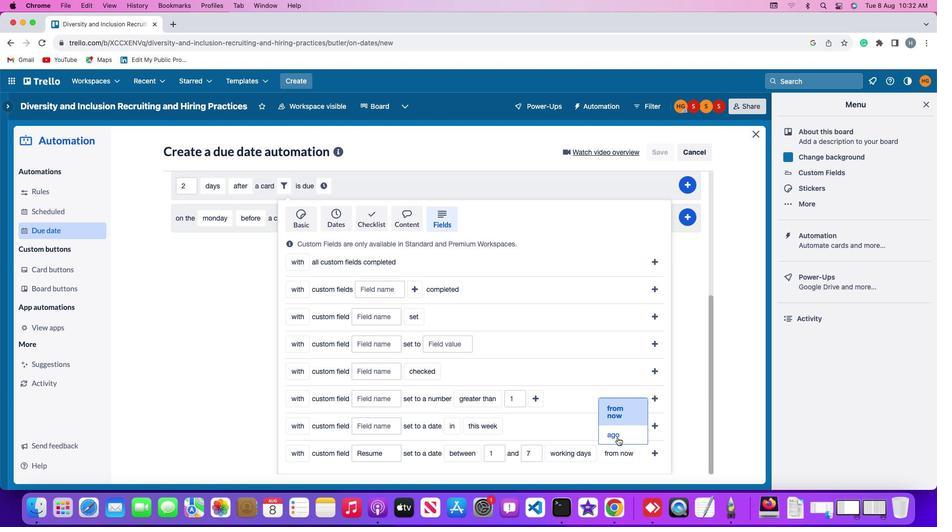 
Action: Mouse pressed left at (618, 438)
Screenshot: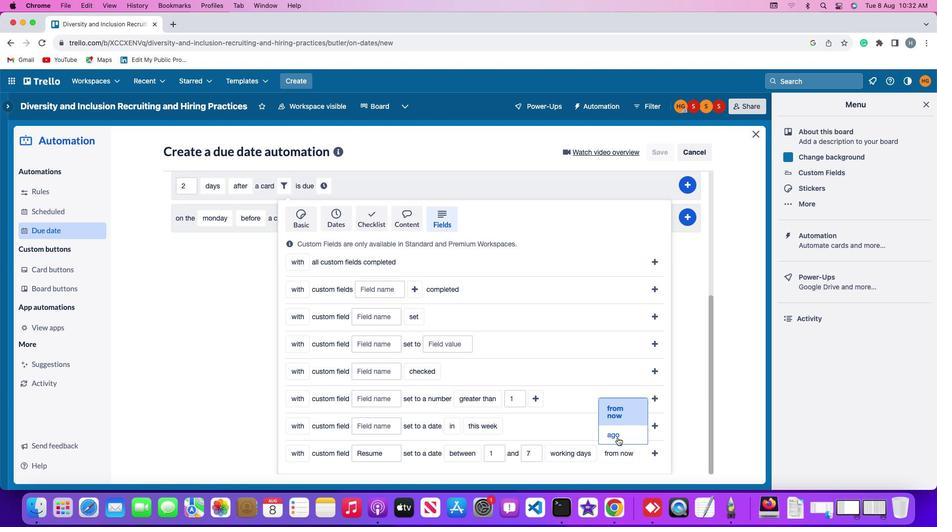 
Action: Mouse moved to (637, 453)
Screenshot: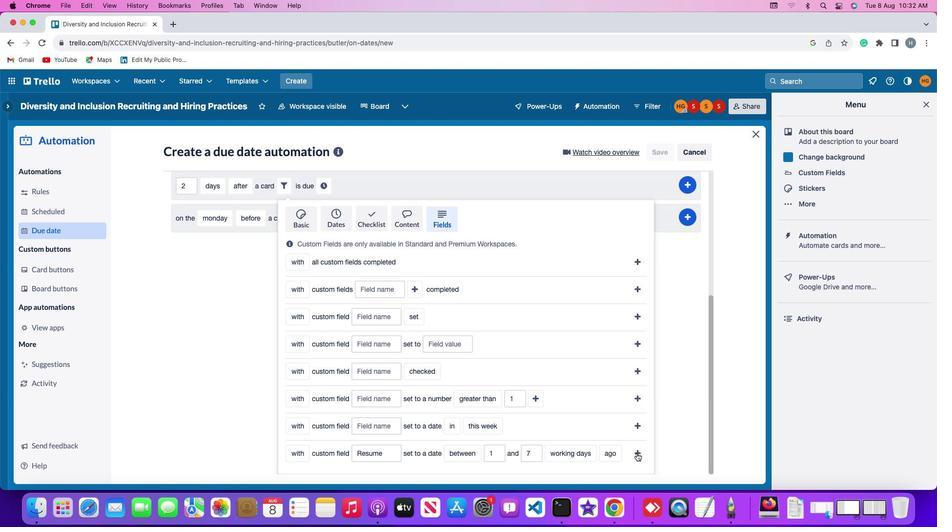 
Action: Mouse pressed left at (637, 453)
Screenshot: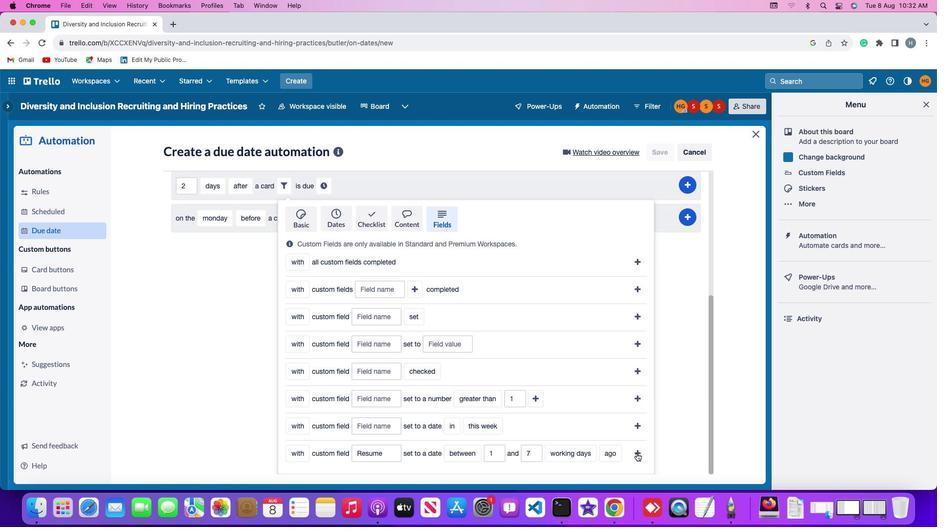 
Action: Mouse moved to (582, 396)
Screenshot: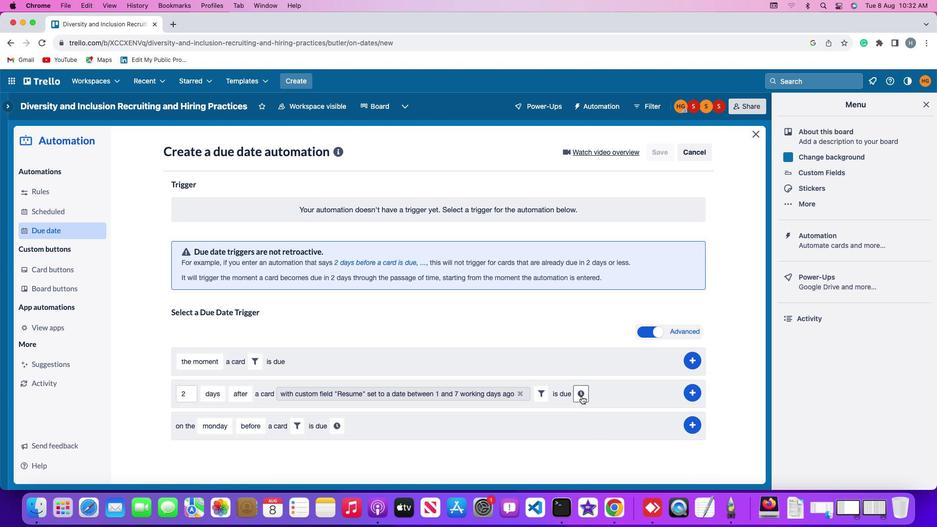 
Action: Mouse pressed left at (582, 396)
Screenshot: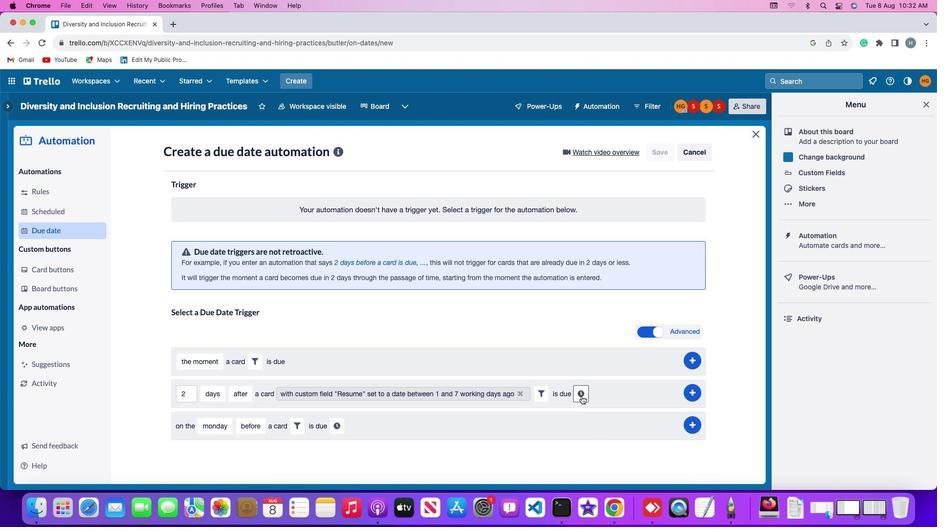
Action: Mouse moved to (603, 397)
Screenshot: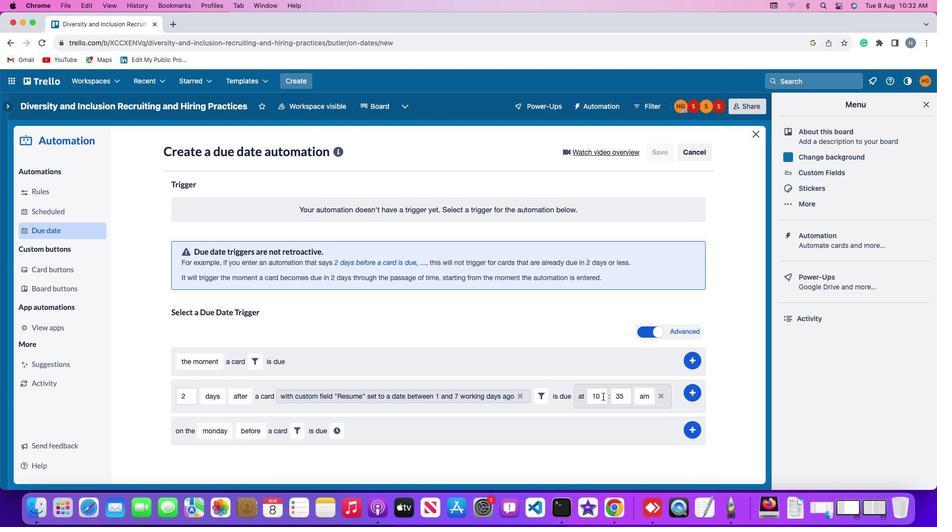 
Action: Mouse pressed left at (603, 397)
Screenshot: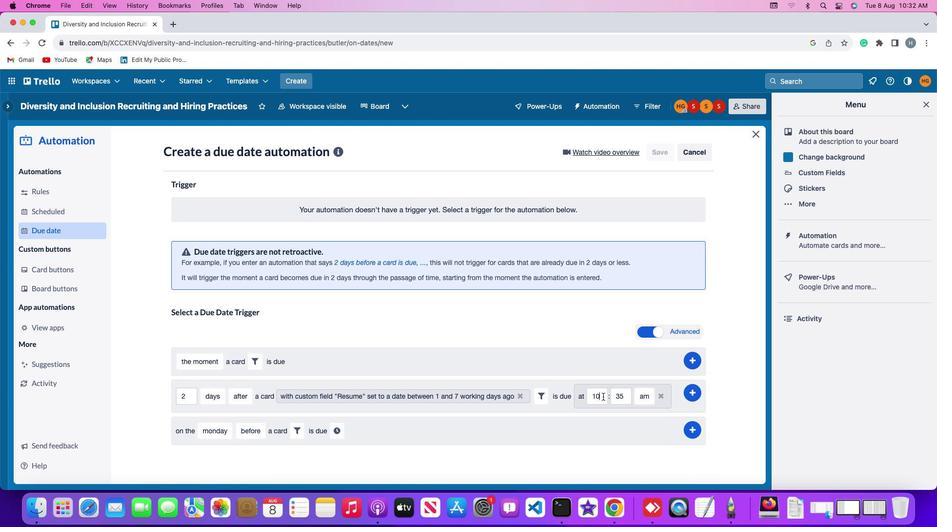 
Action: Key pressed Key.backspaceKey.backspace
Screenshot: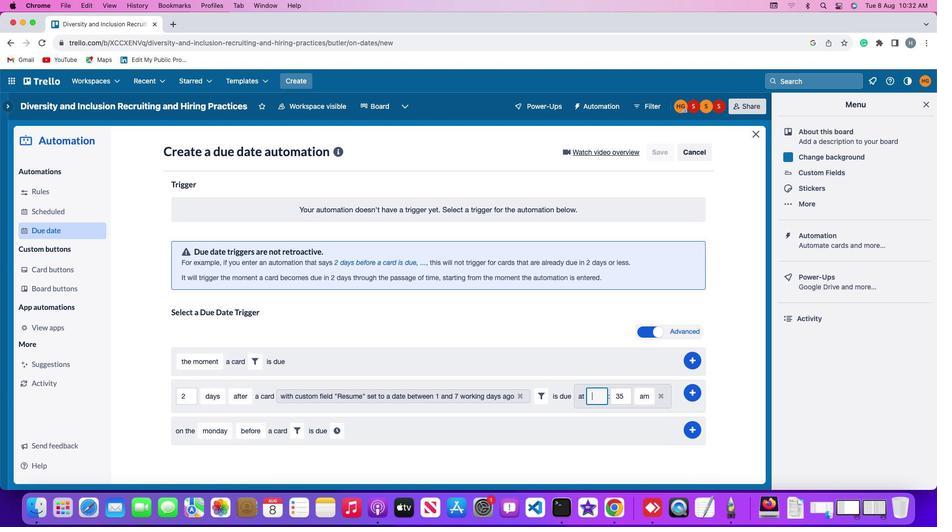 
Action: Mouse moved to (603, 396)
Screenshot: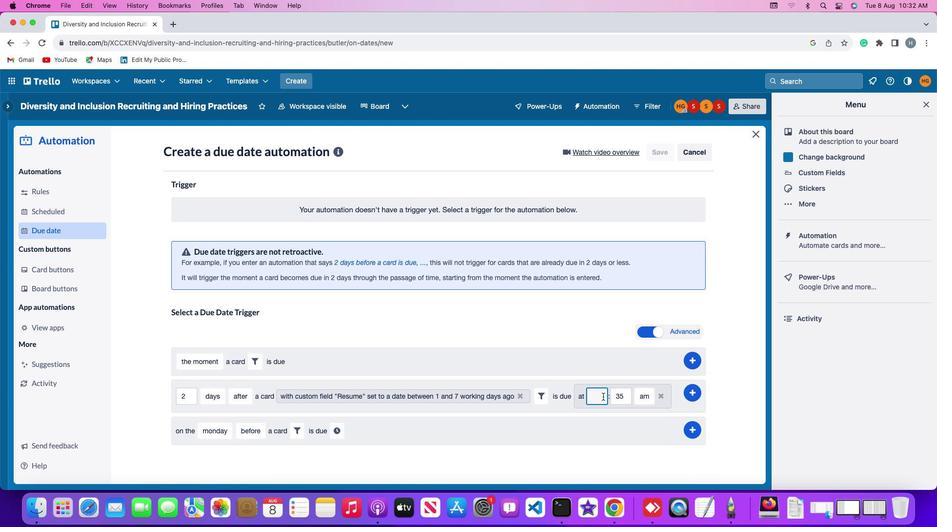 
Action: Key pressed '1''1'
Screenshot: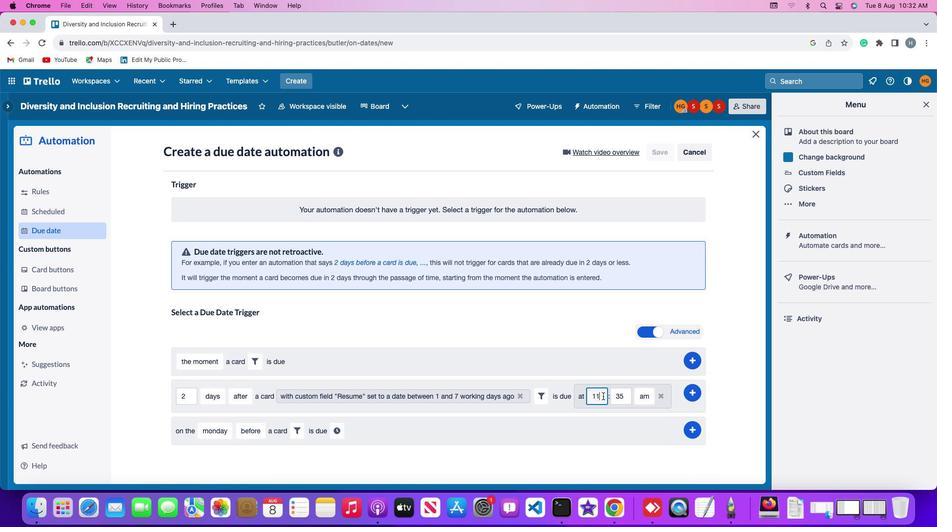 
Action: Mouse moved to (626, 395)
Screenshot: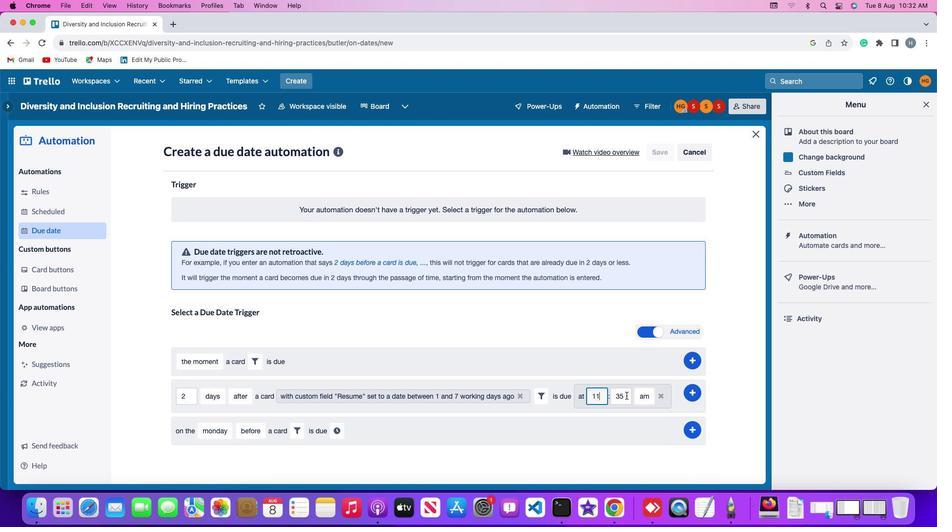 
Action: Mouse pressed left at (626, 395)
Screenshot: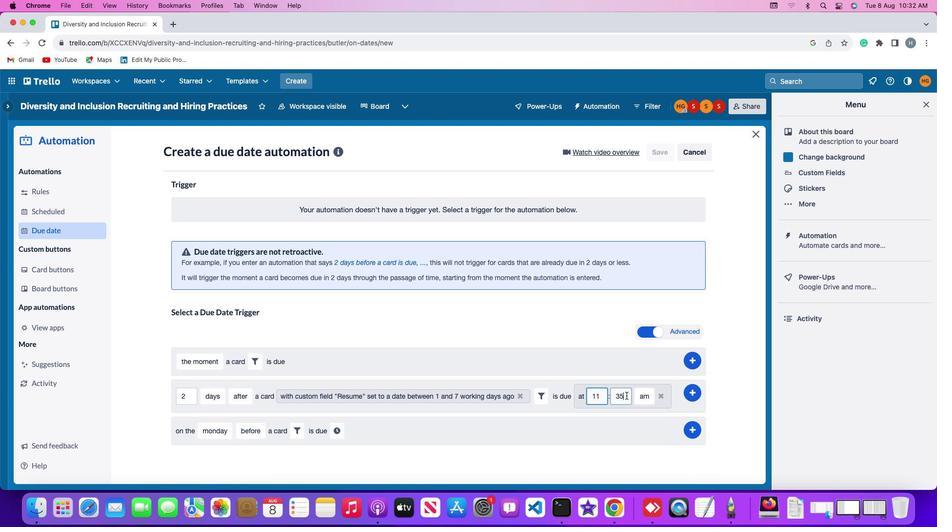 
Action: Key pressed Key.backspaceKey.backspace'0''0'
Screenshot: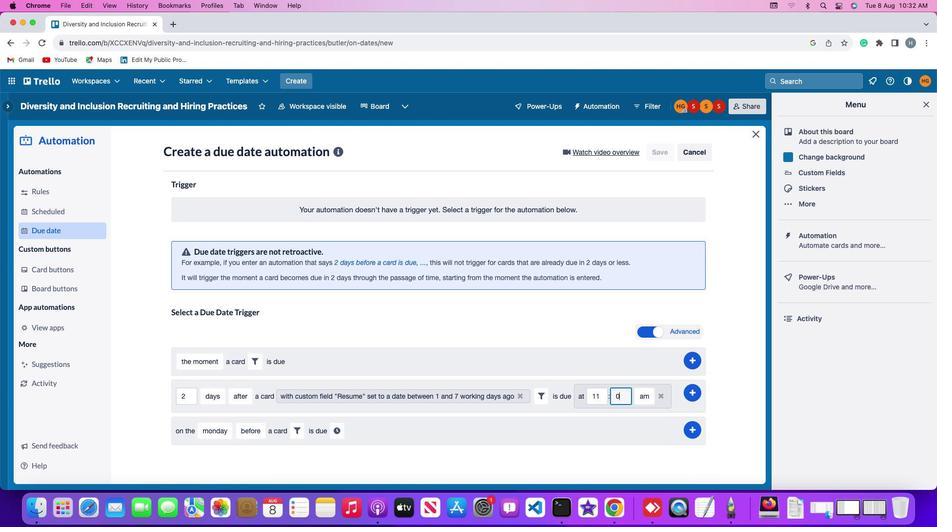 
Action: Mouse moved to (644, 400)
Screenshot: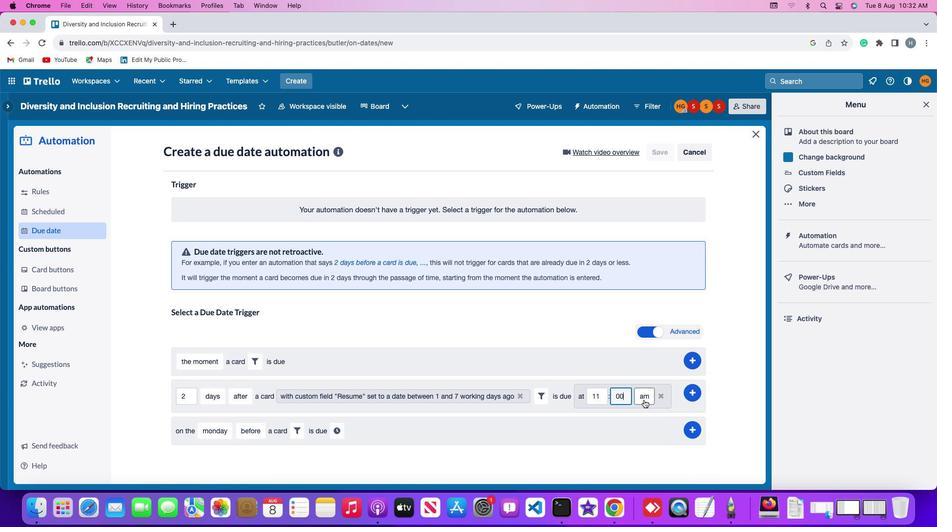 
Action: Mouse pressed left at (644, 400)
Screenshot: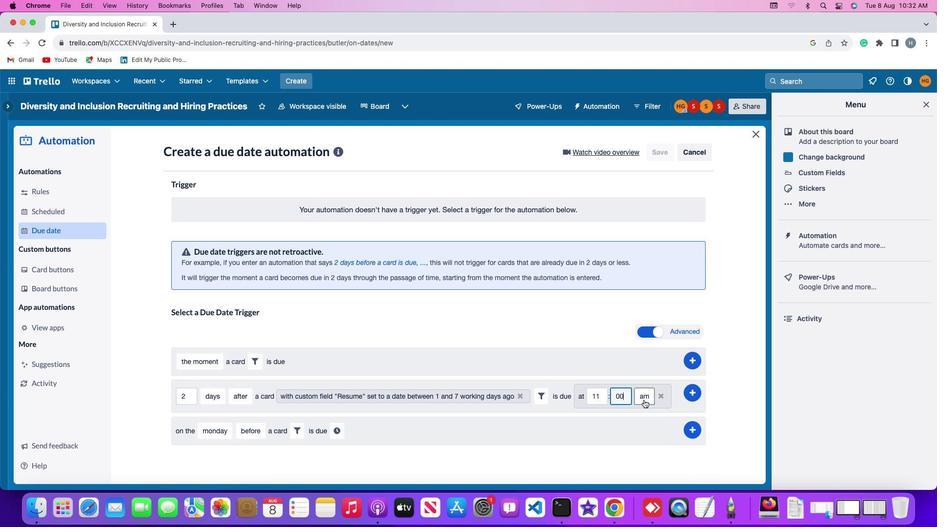 
Action: Mouse moved to (646, 415)
Screenshot: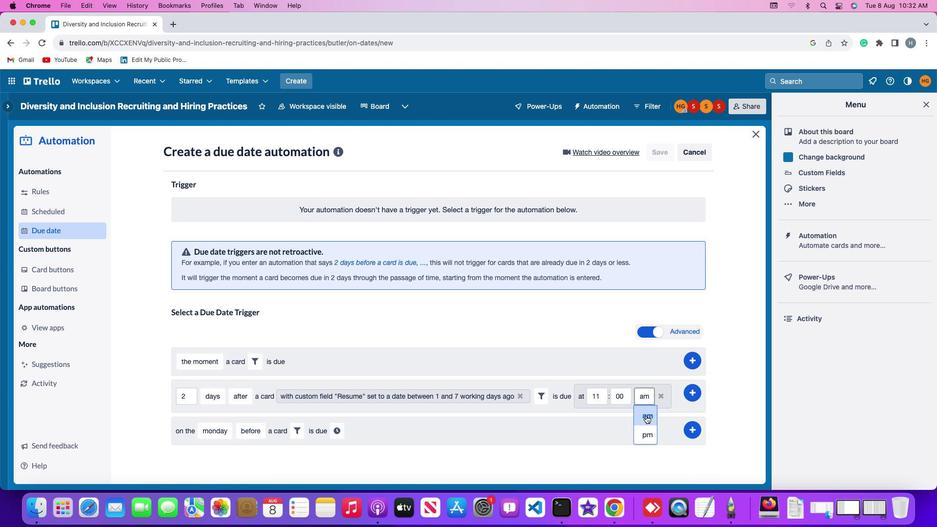 
Action: Mouse pressed left at (646, 415)
Screenshot: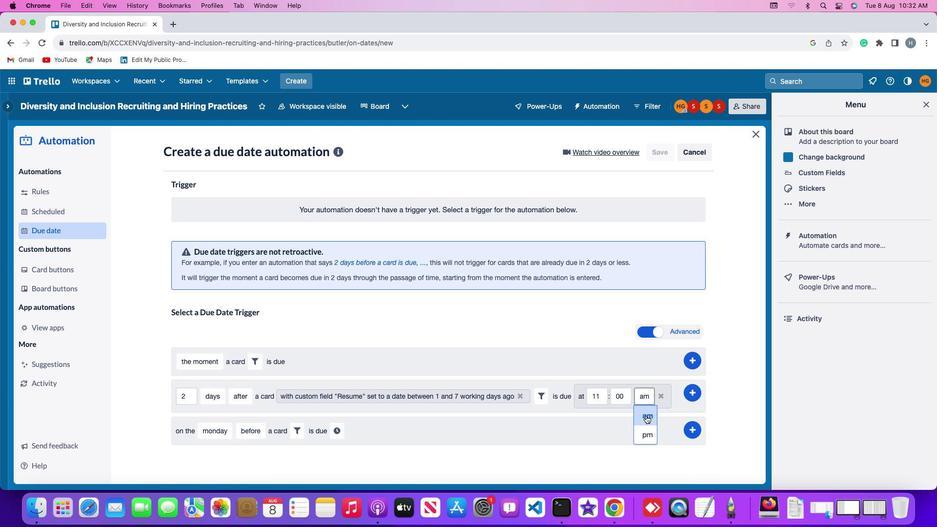 
Action: Mouse moved to (691, 392)
Screenshot: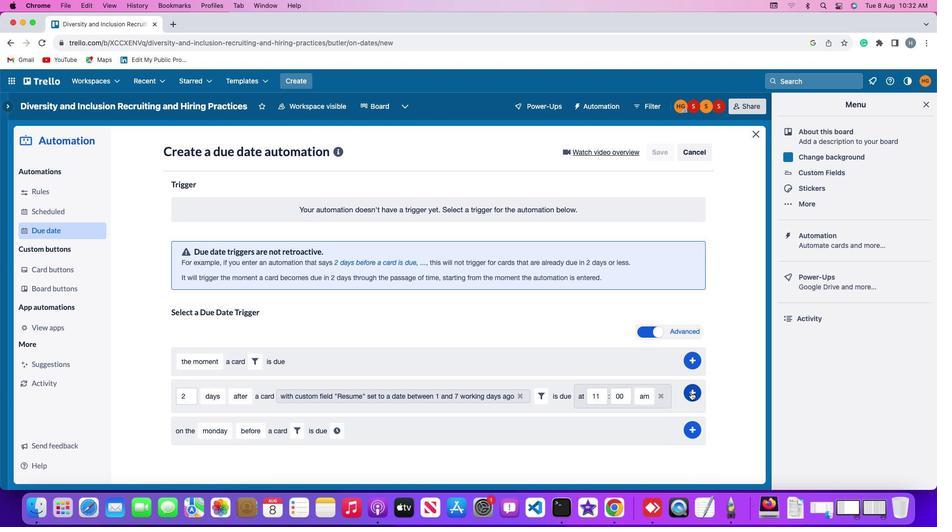 
Action: Mouse pressed left at (691, 392)
Screenshot: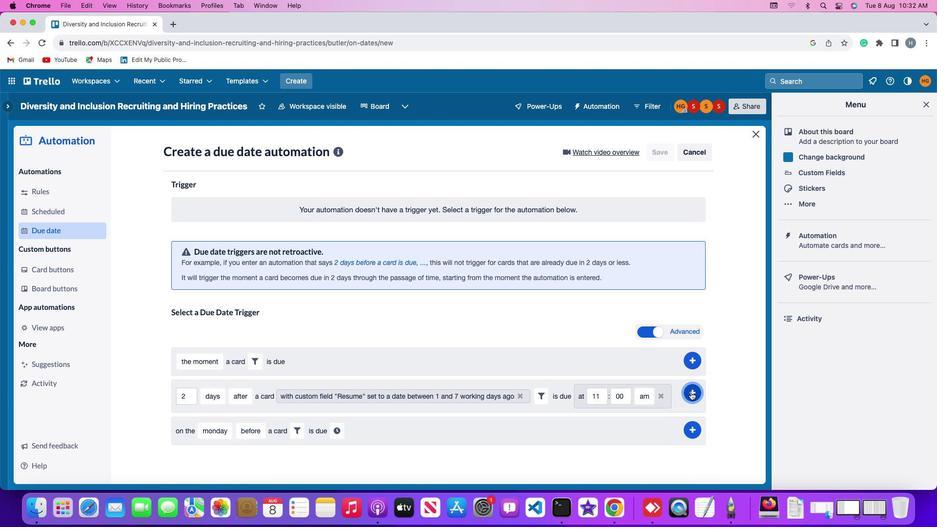 
Action: Mouse moved to (735, 329)
Screenshot: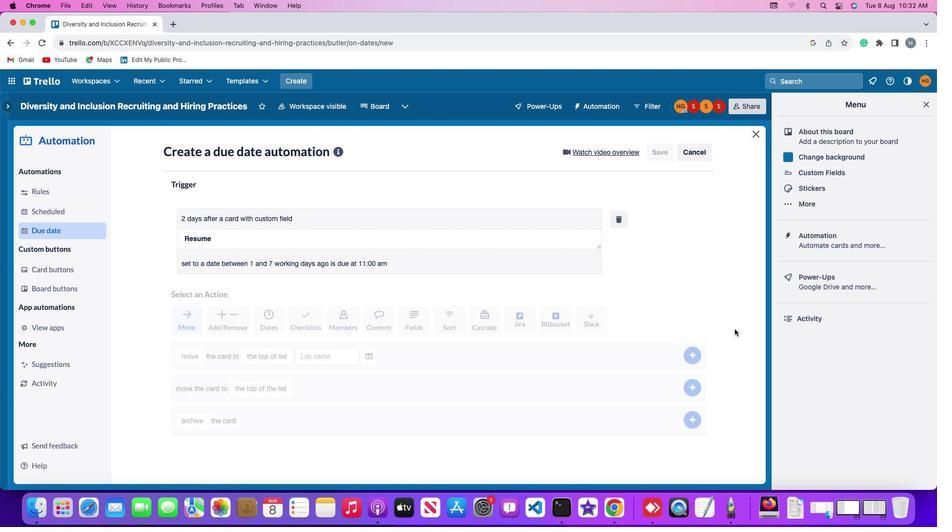 
